 Task: Search one way flight ticket for 4 adults, 2 children, 2 infants in seat and 1 infant on lap in premium economy from Butte: Bert Mooney Airport to Springfield: Abraham Lincoln Capital Airport on 5-2-2023. Choice of flights is Southwest. Number of bags: 2 checked bags. Price is upto 94000. Outbound departure time preference is 20:30.
Action: Mouse moved to (284, 252)
Screenshot: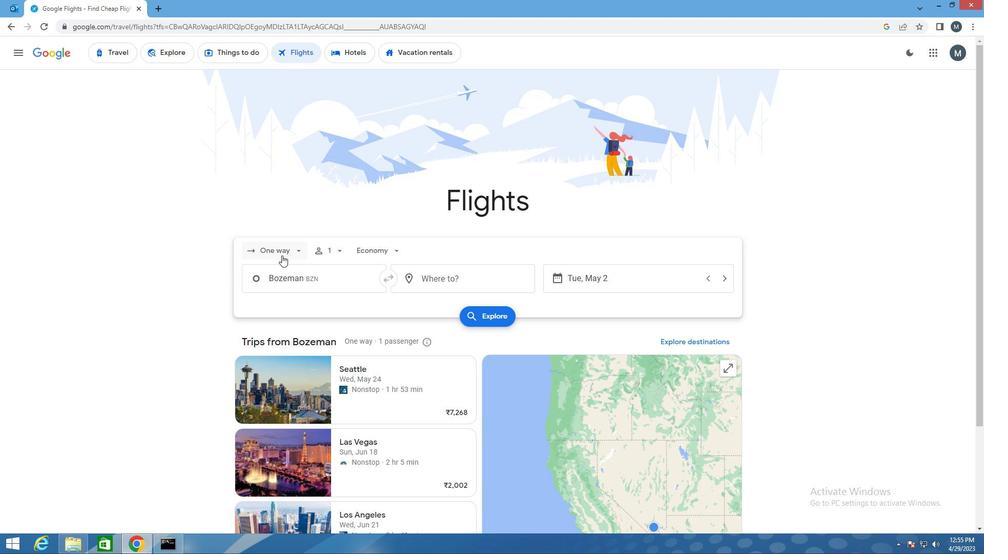 
Action: Mouse pressed left at (284, 252)
Screenshot: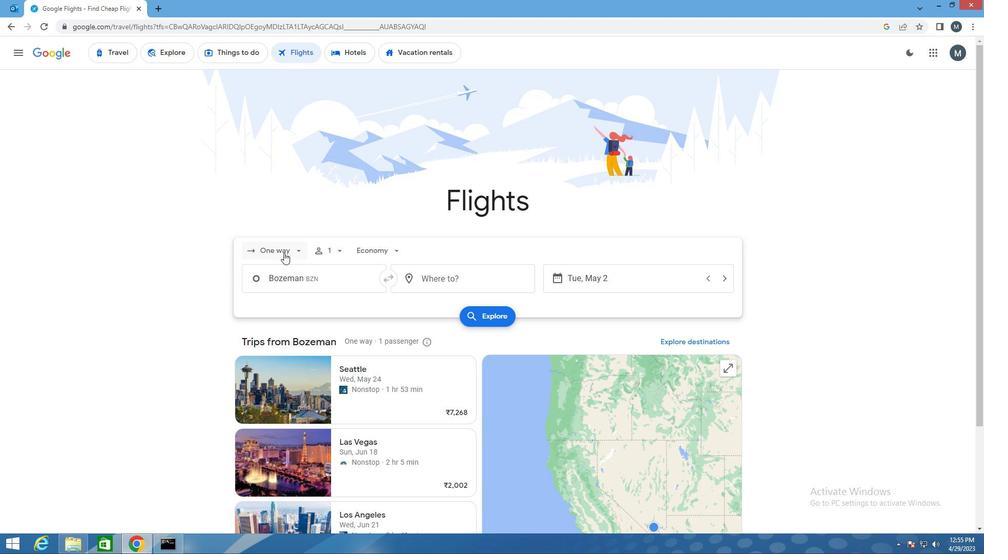 
Action: Mouse moved to (297, 301)
Screenshot: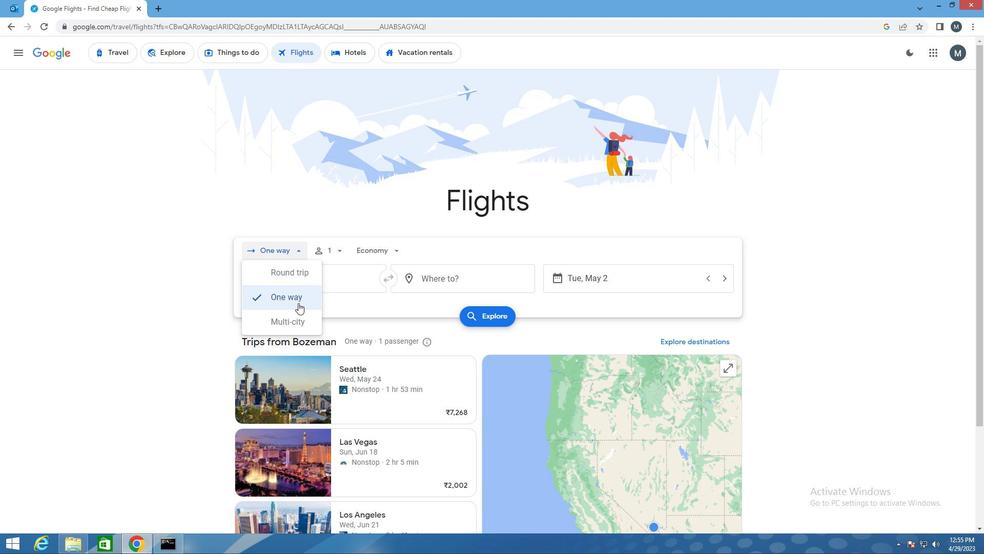
Action: Mouse pressed left at (297, 301)
Screenshot: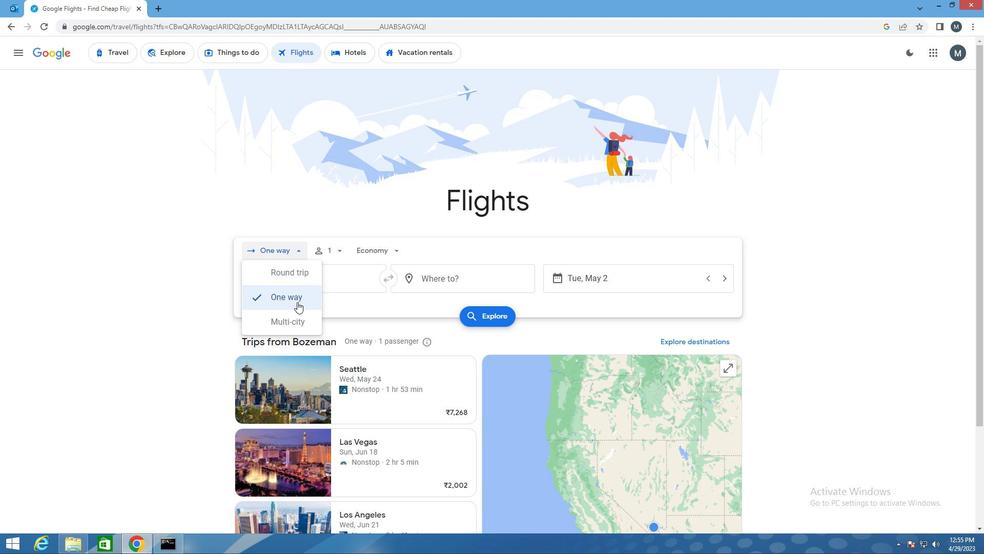 
Action: Mouse moved to (338, 255)
Screenshot: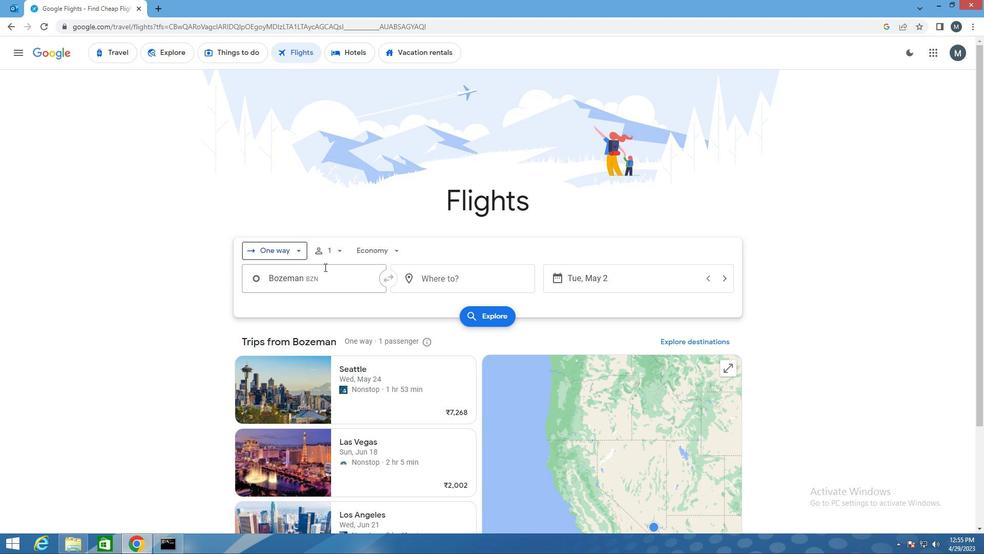 
Action: Mouse pressed left at (338, 255)
Screenshot: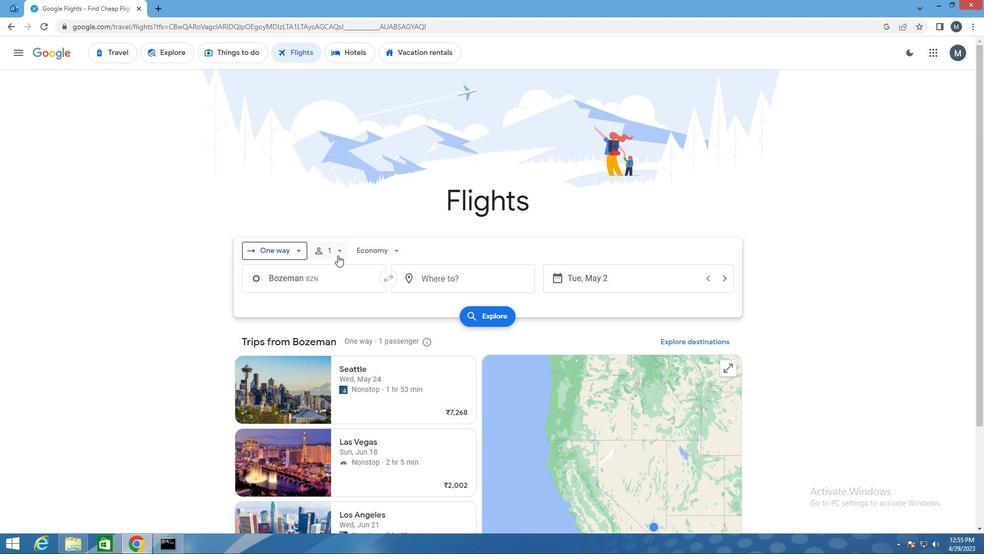 
Action: Mouse moved to (420, 278)
Screenshot: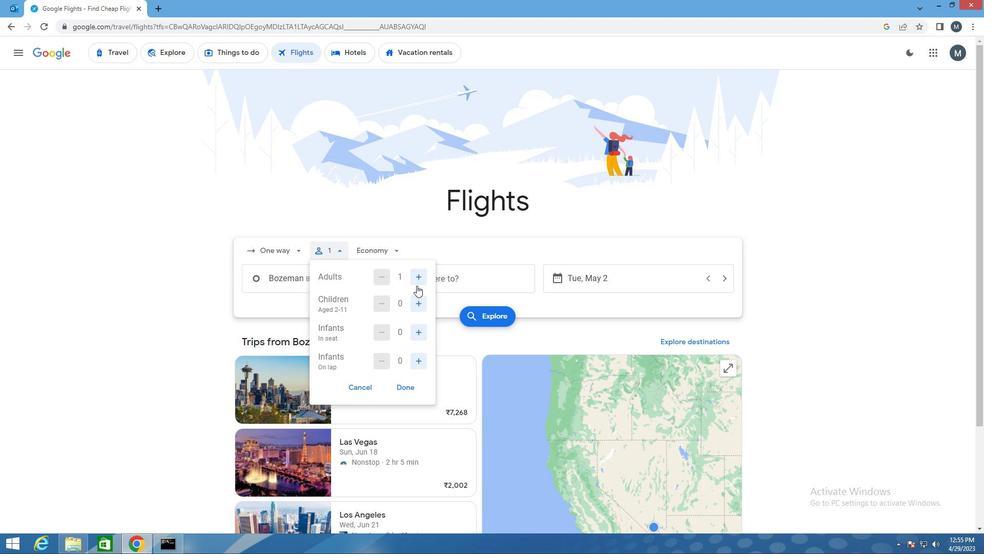 
Action: Mouse pressed left at (420, 278)
Screenshot: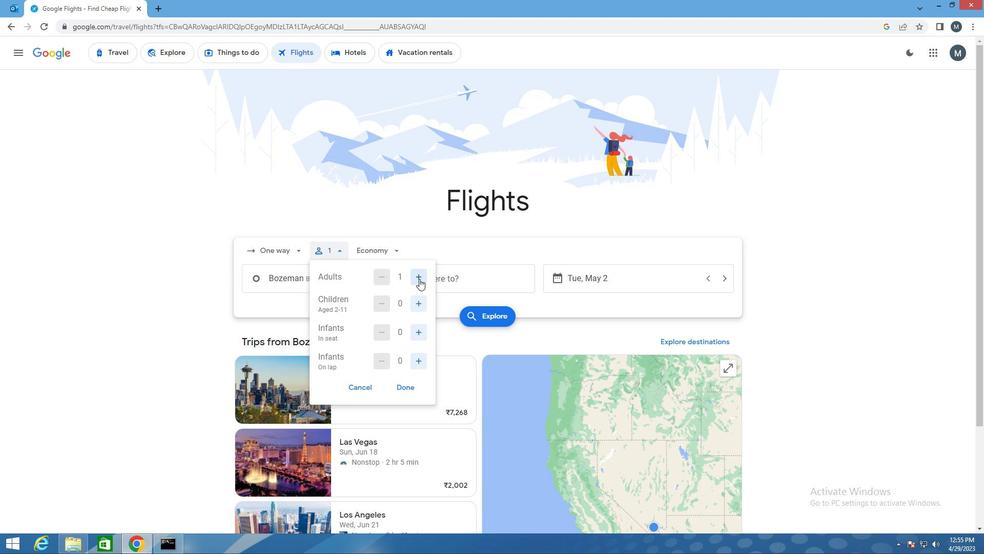 
Action: Mouse pressed left at (420, 278)
Screenshot: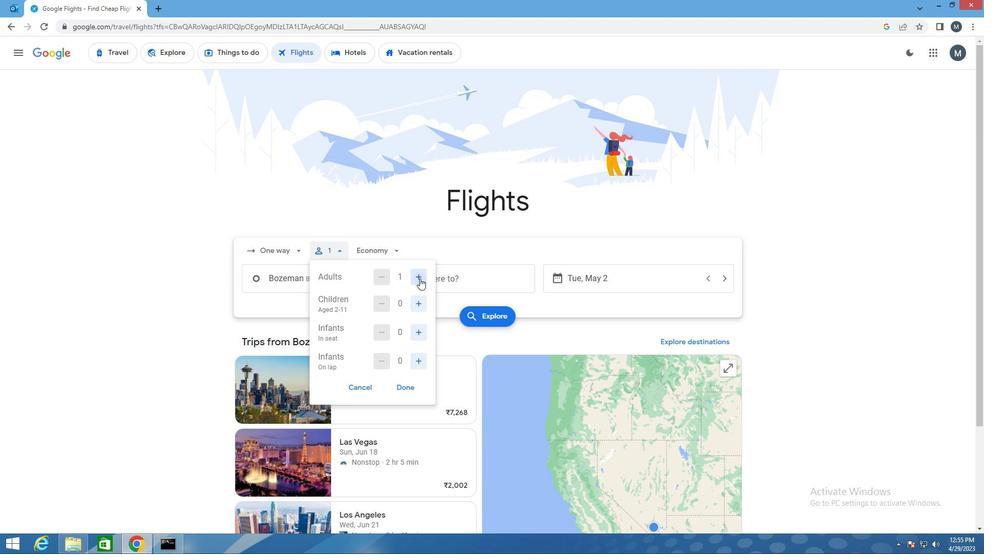 
Action: Mouse pressed left at (420, 278)
Screenshot: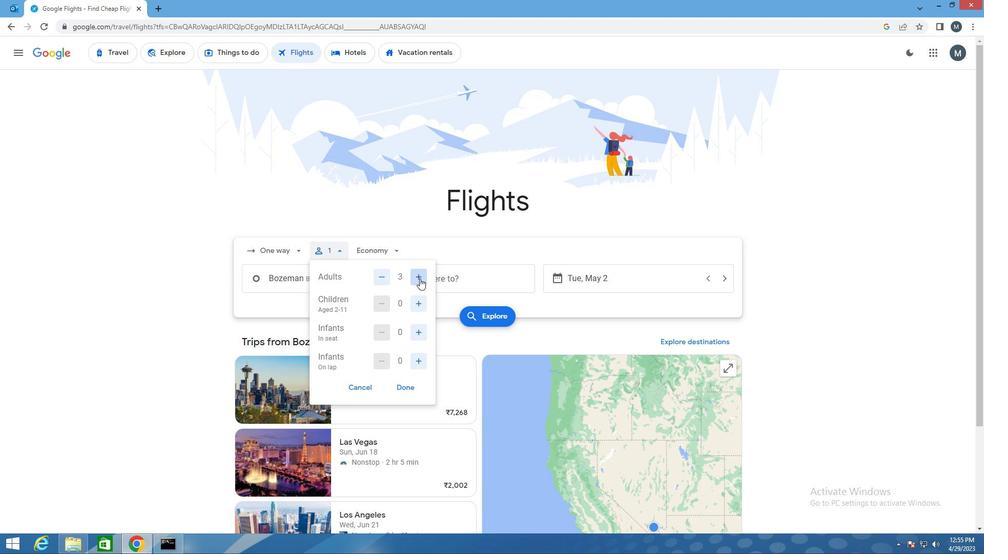 
Action: Mouse moved to (418, 303)
Screenshot: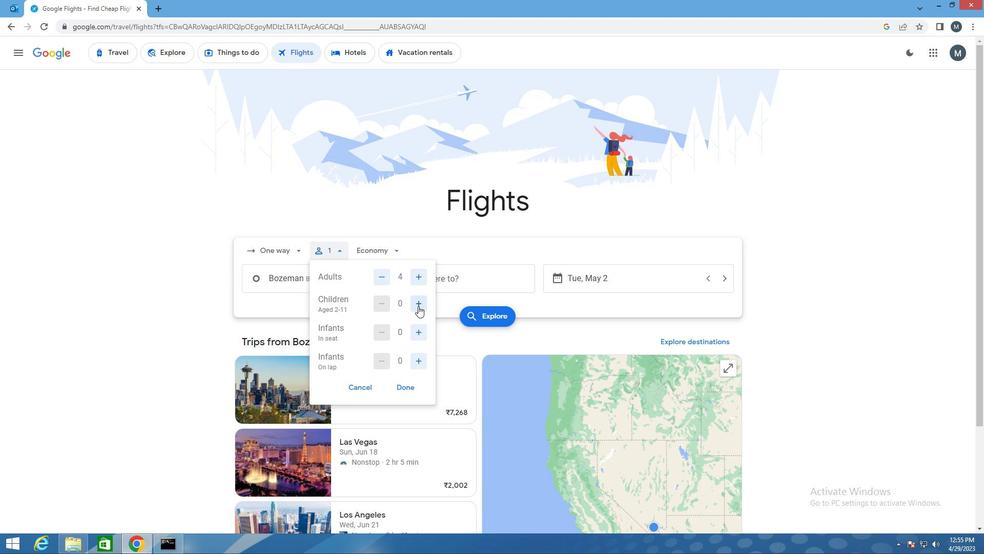 
Action: Mouse pressed left at (418, 303)
Screenshot: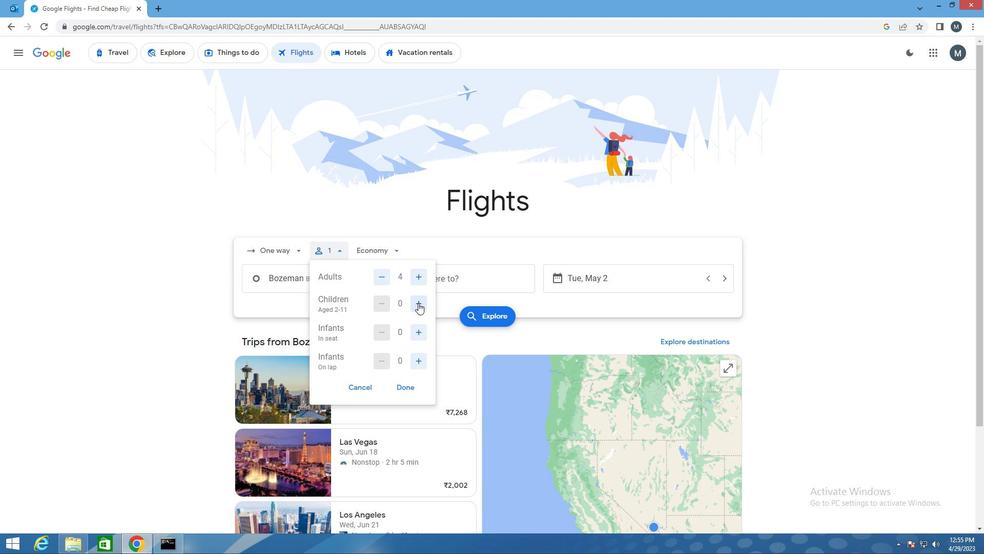 
Action: Mouse pressed left at (418, 303)
Screenshot: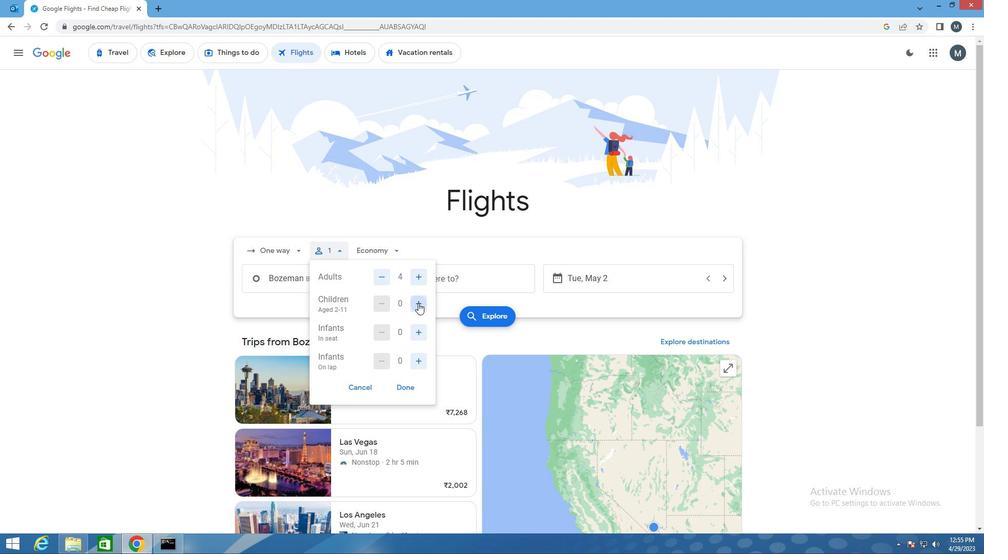 
Action: Mouse moved to (417, 332)
Screenshot: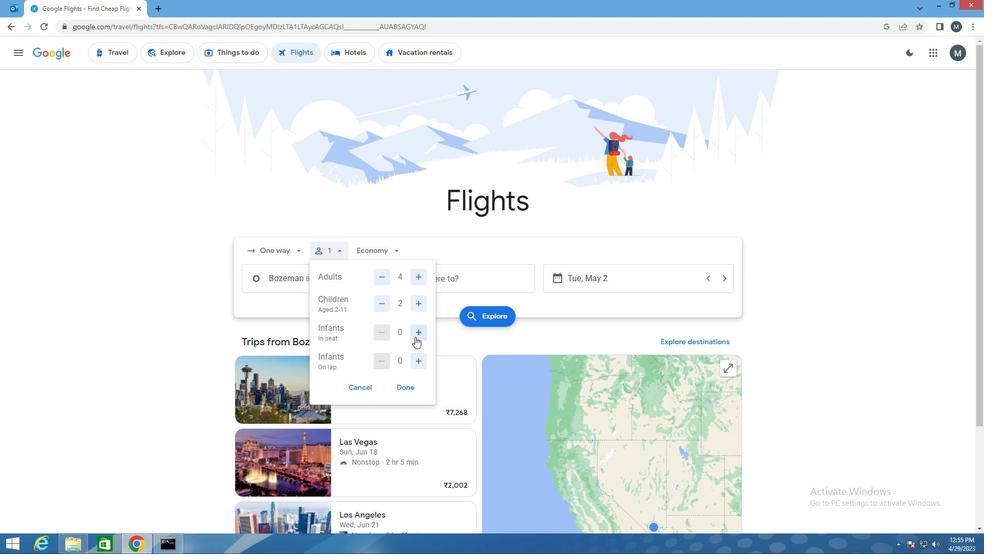 
Action: Mouse pressed left at (417, 332)
Screenshot: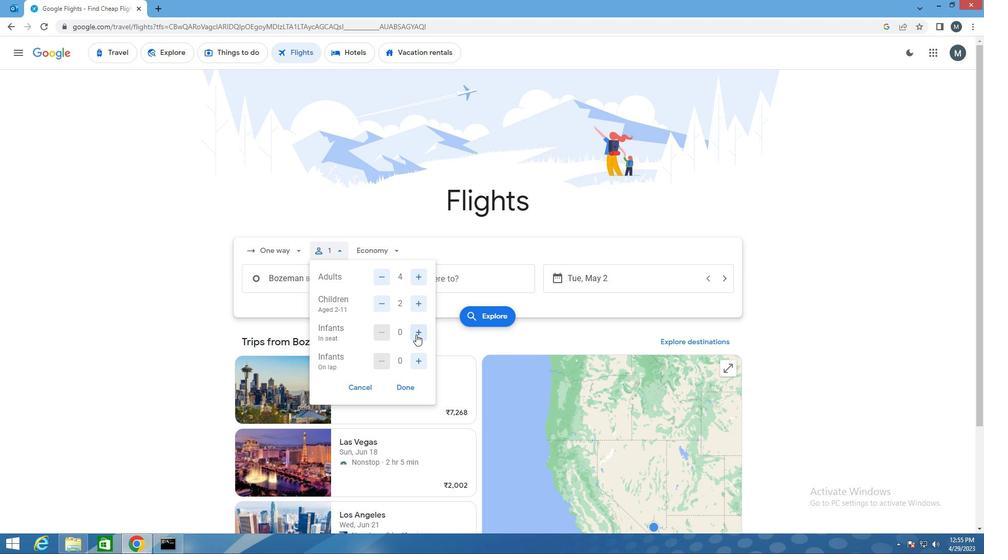 
Action: Mouse moved to (418, 359)
Screenshot: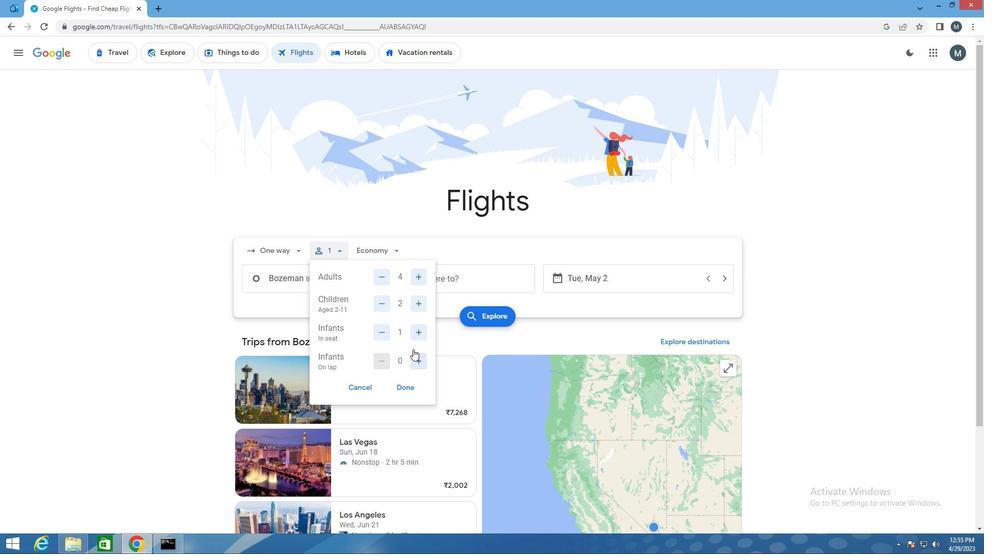 
Action: Mouse pressed left at (418, 359)
Screenshot: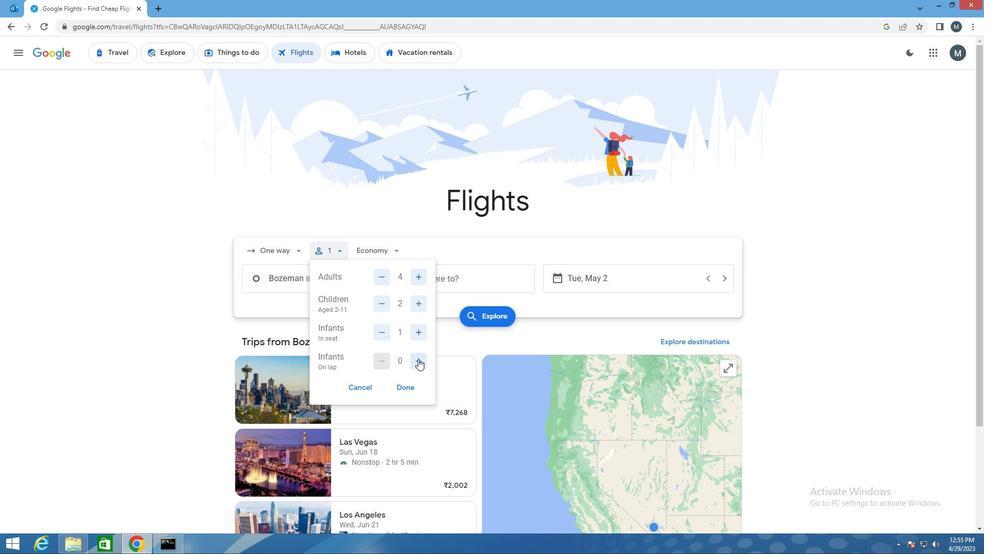 
Action: Mouse moved to (407, 380)
Screenshot: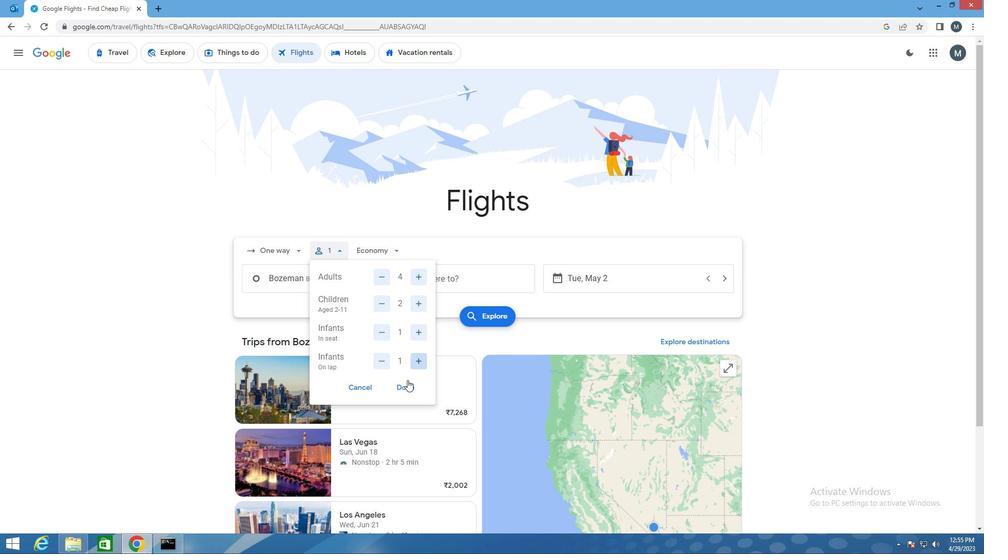 
Action: Mouse pressed left at (407, 380)
Screenshot: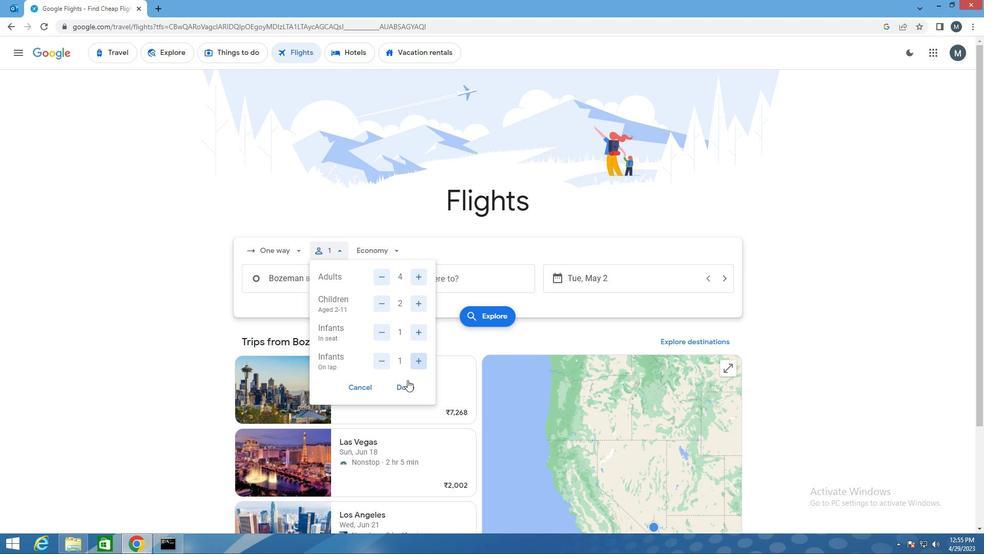 
Action: Mouse moved to (342, 279)
Screenshot: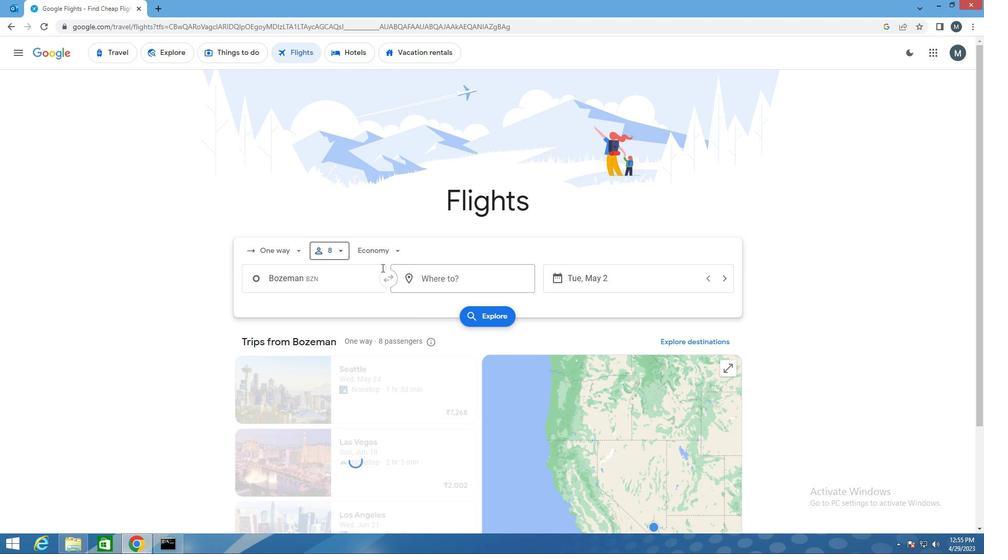 
Action: Mouse pressed left at (342, 279)
Screenshot: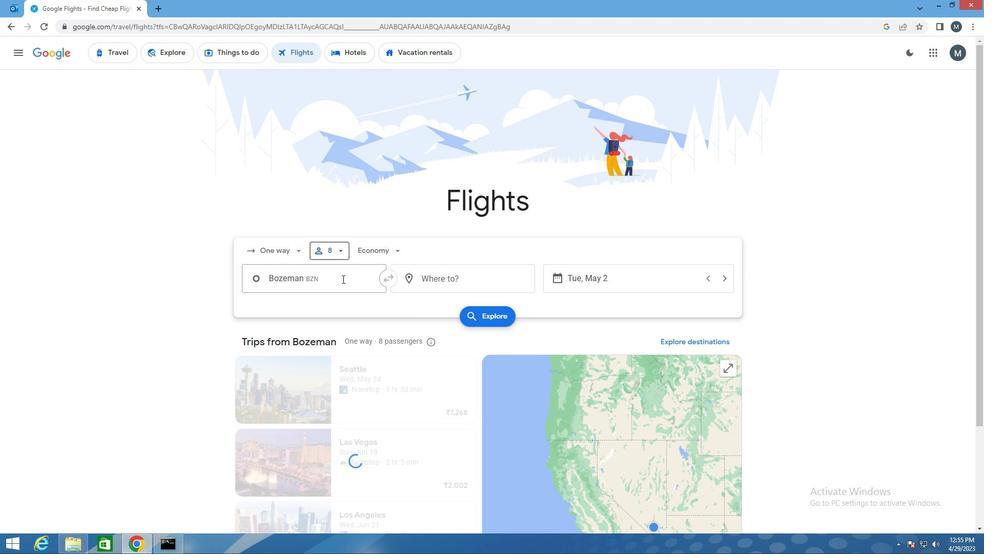 
Action: Mouse moved to (380, 251)
Screenshot: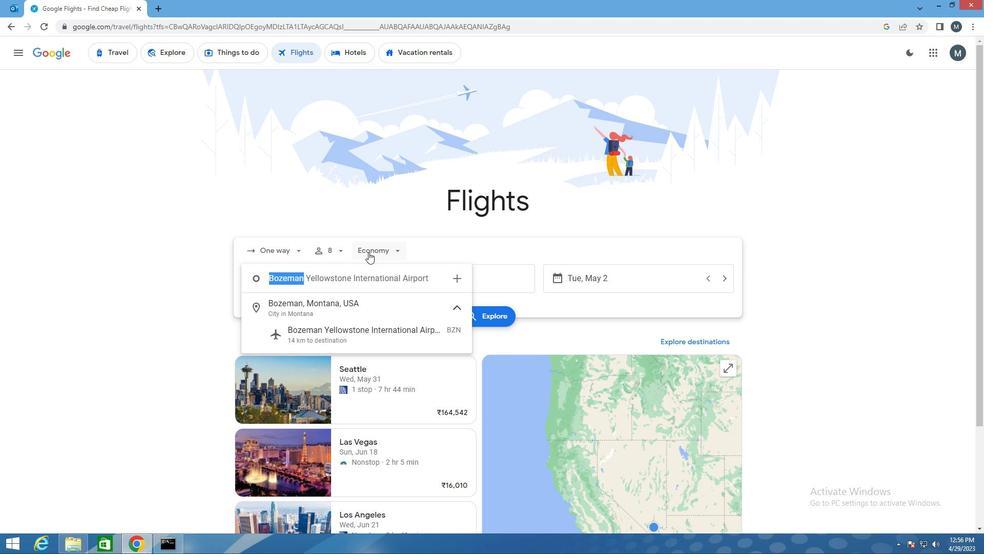 
Action: Mouse pressed left at (380, 251)
Screenshot: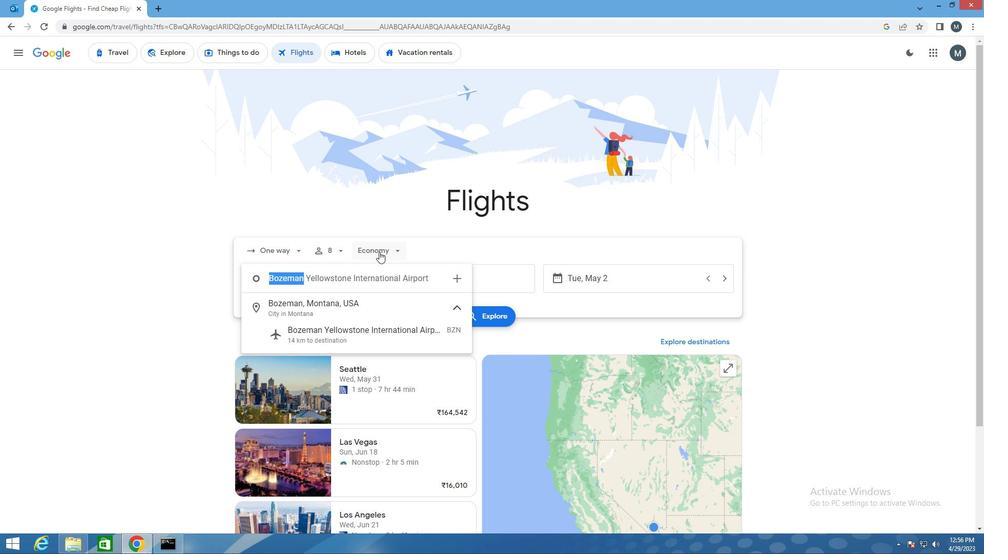
Action: Mouse moved to (394, 295)
Screenshot: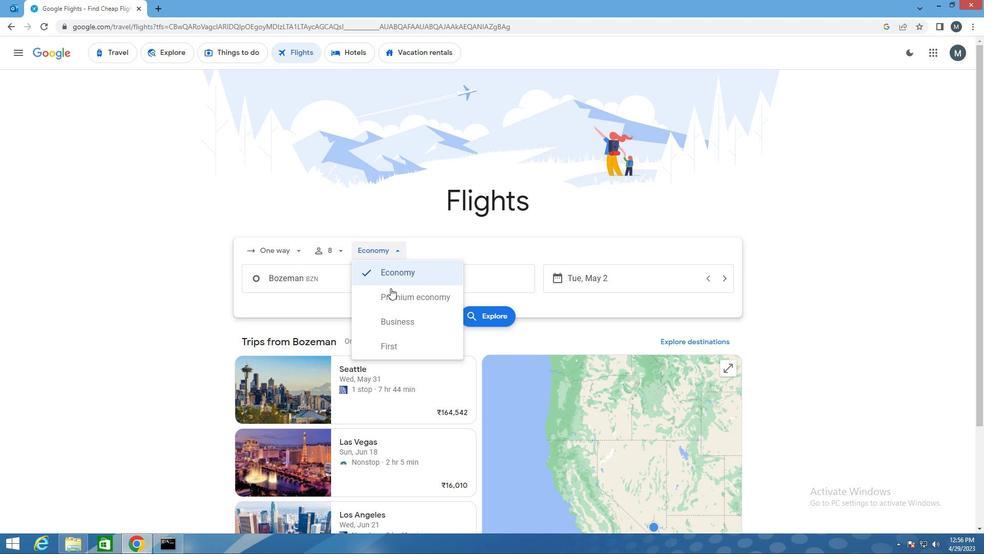 
Action: Mouse pressed left at (394, 295)
Screenshot: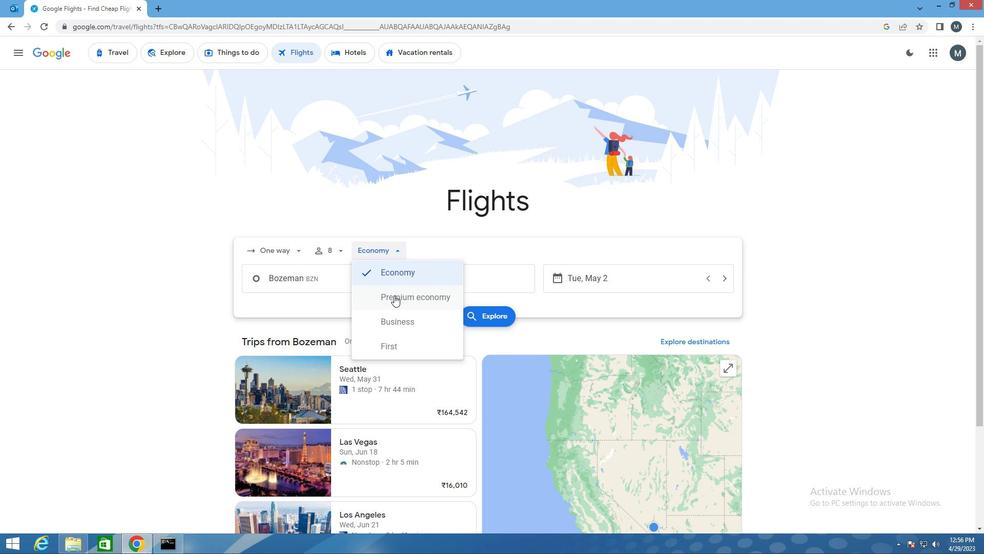 
Action: Mouse moved to (329, 278)
Screenshot: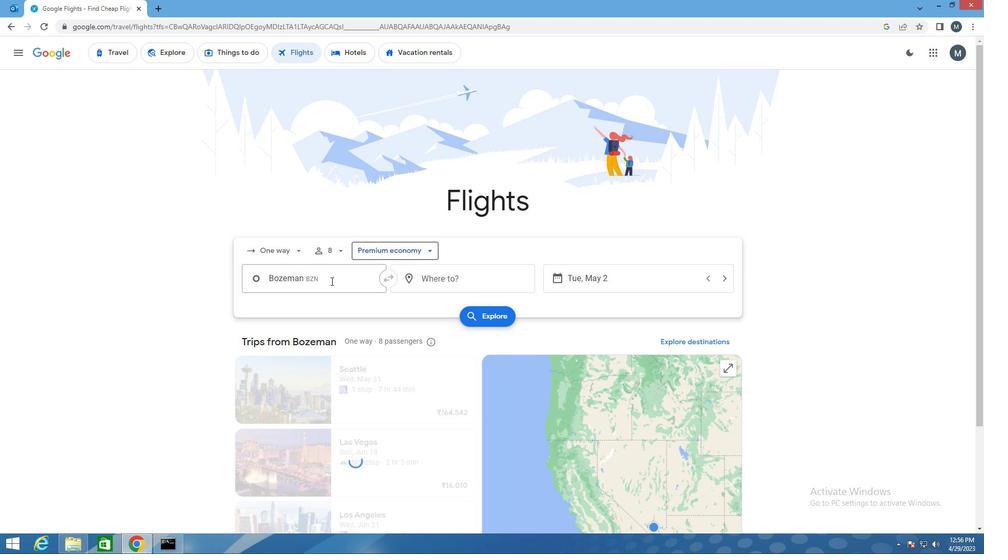 
Action: Mouse pressed left at (329, 278)
Screenshot: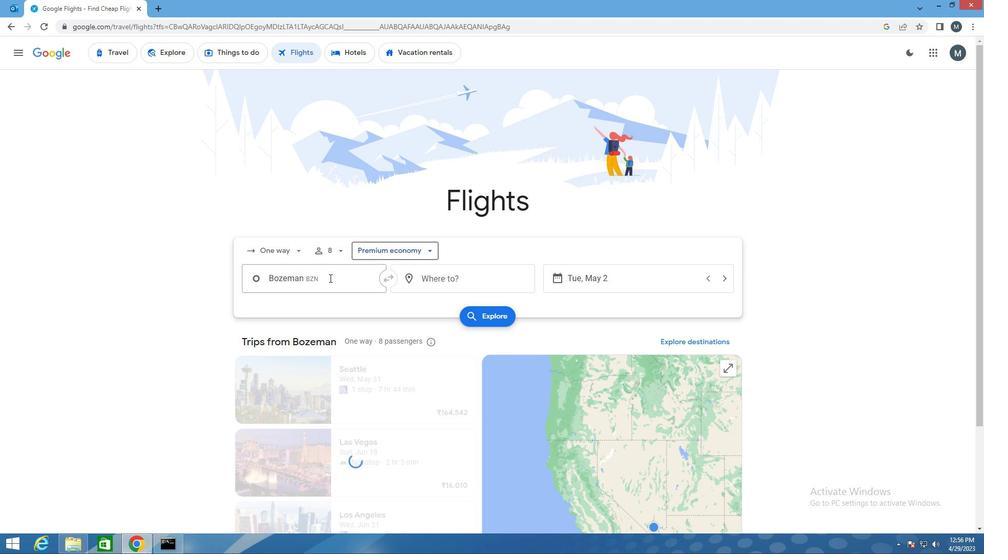 
Action: Key pressed <Key.shift><Key.shift><Key.shift><Key.shift><Key.shift><Key.shift><Key.shift><Key.shift>BERT<Key.space><Key.shift>MOONEY
Screenshot: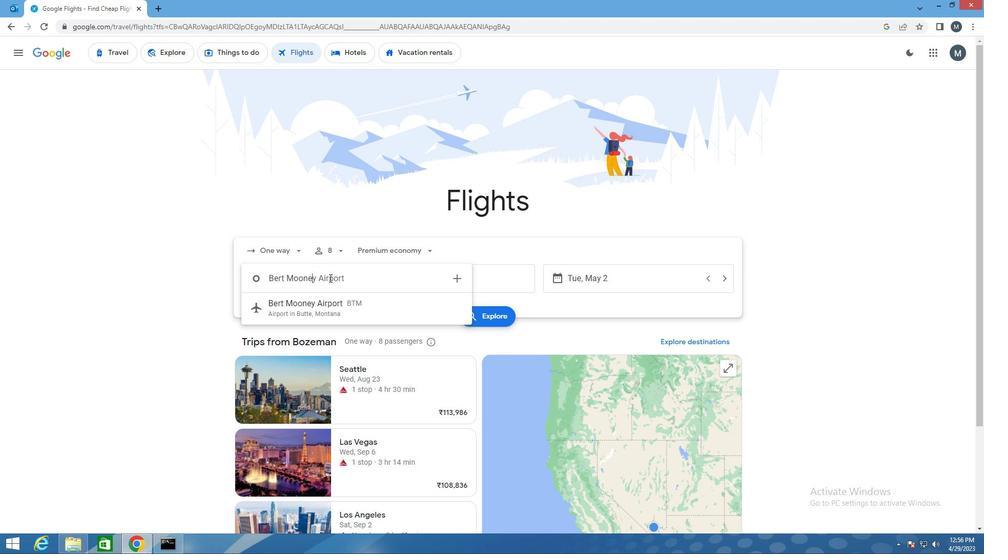 
Action: Mouse moved to (341, 313)
Screenshot: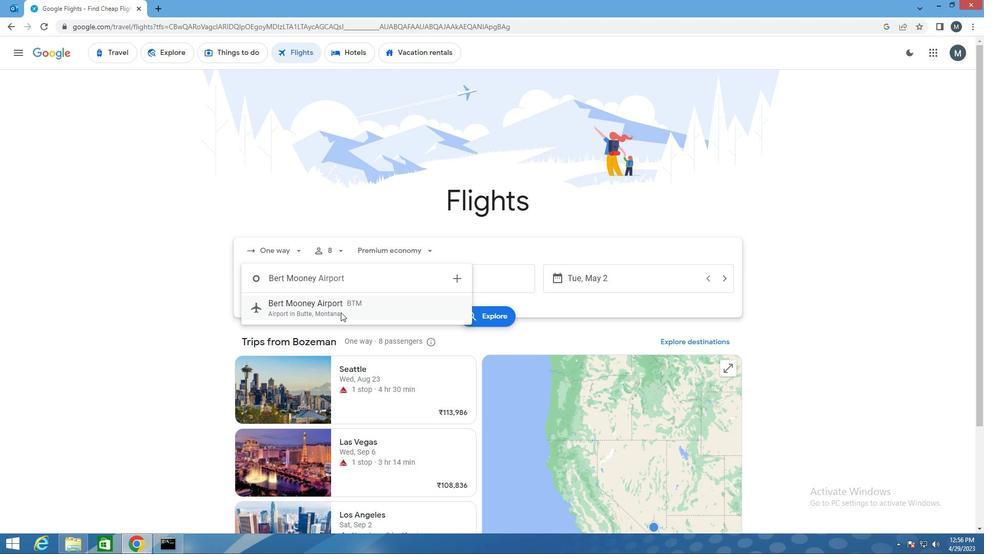 
Action: Mouse pressed left at (341, 313)
Screenshot: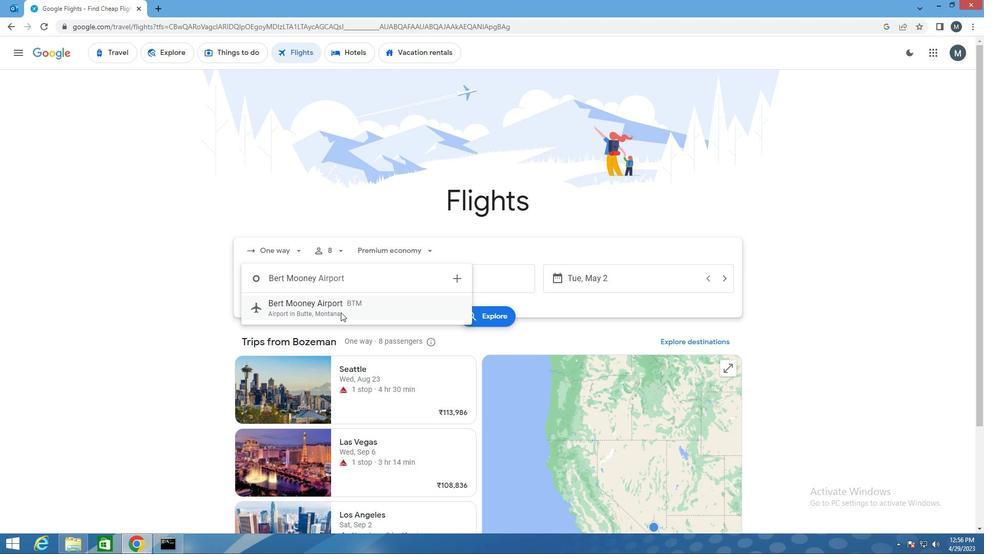 
Action: Mouse moved to (454, 281)
Screenshot: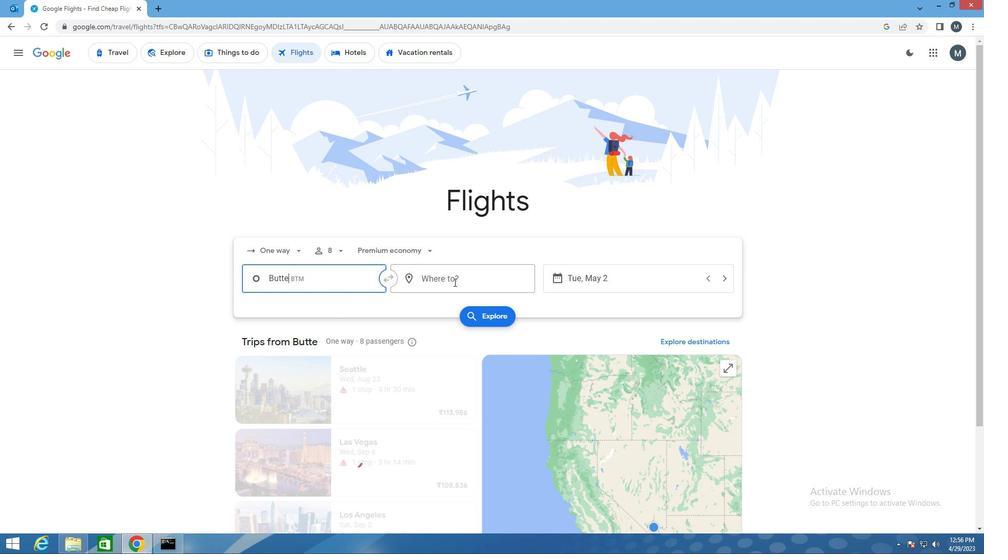 
Action: Mouse pressed left at (454, 281)
Screenshot: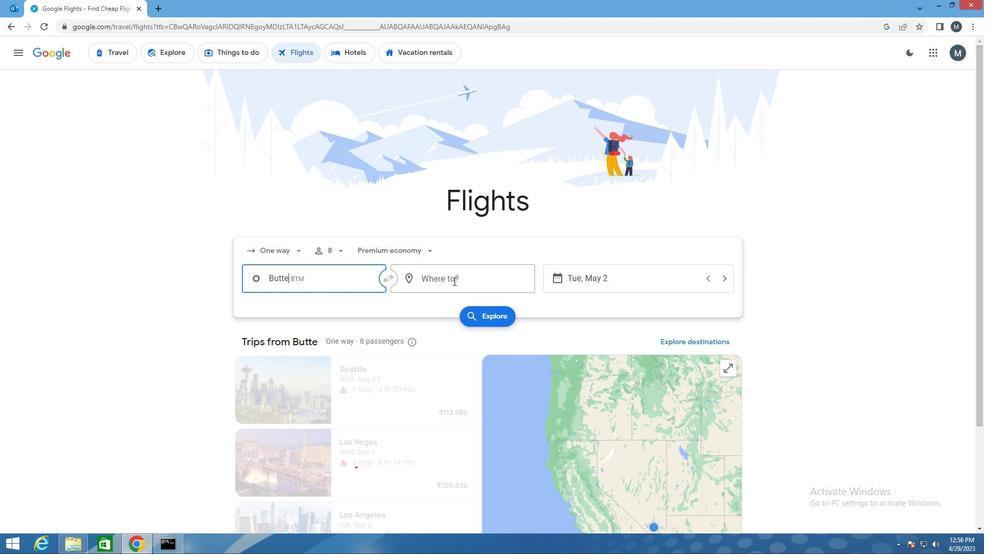 
Action: Mouse moved to (454, 281)
Screenshot: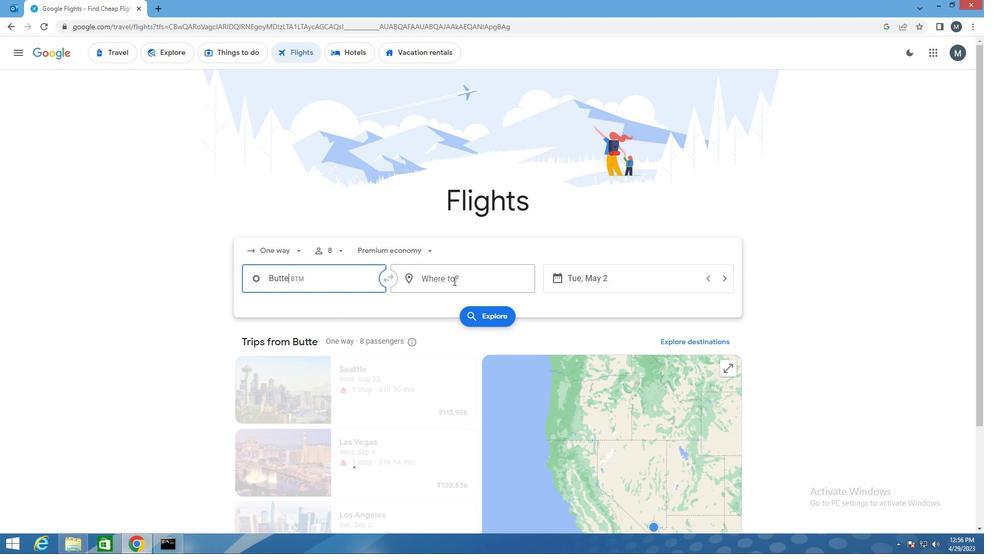 
Action: Key pressed SPI
Screenshot: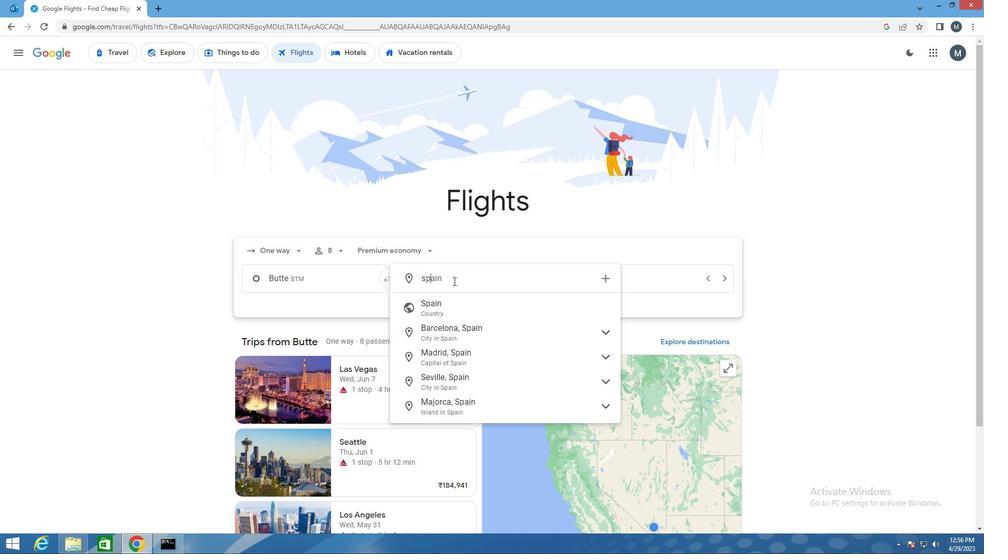 
Action: Mouse moved to (466, 304)
Screenshot: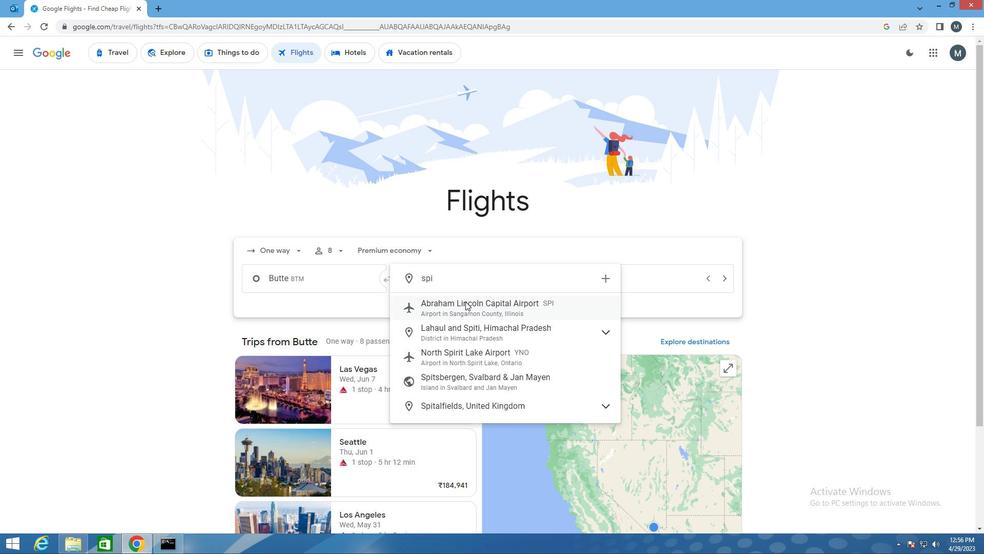 
Action: Mouse pressed left at (466, 304)
Screenshot: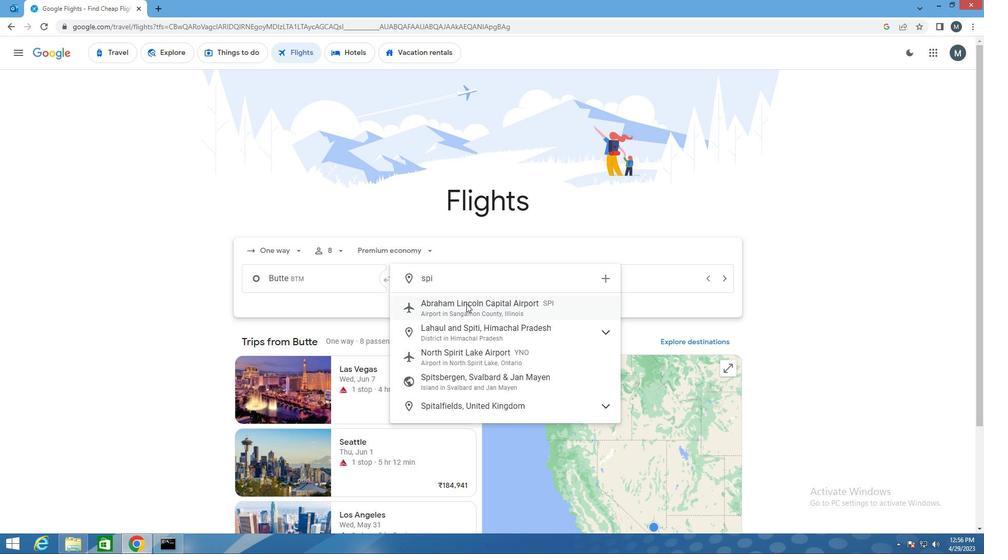 
Action: Mouse moved to (556, 278)
Screenshot: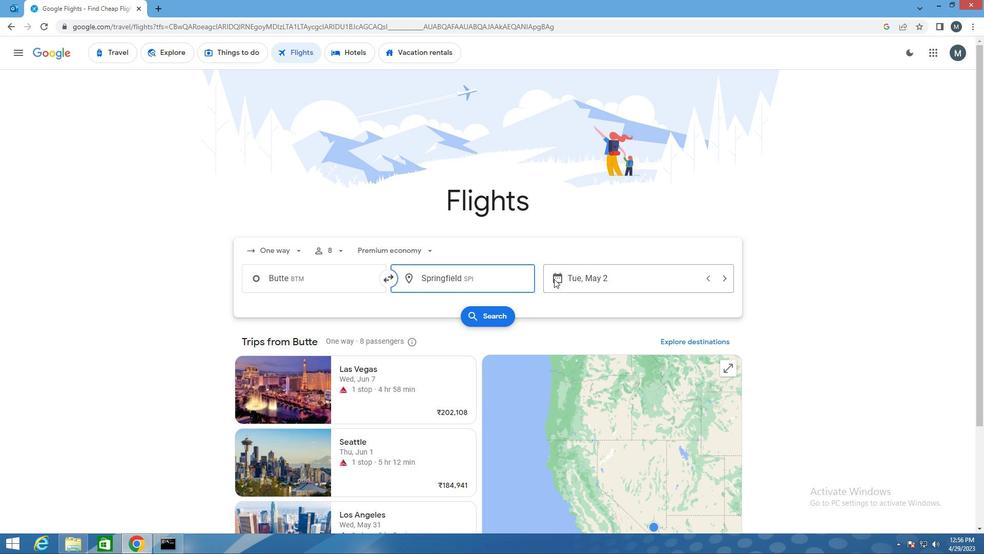 
Action: Mouse pressed left at (556, 278)
Screenshot: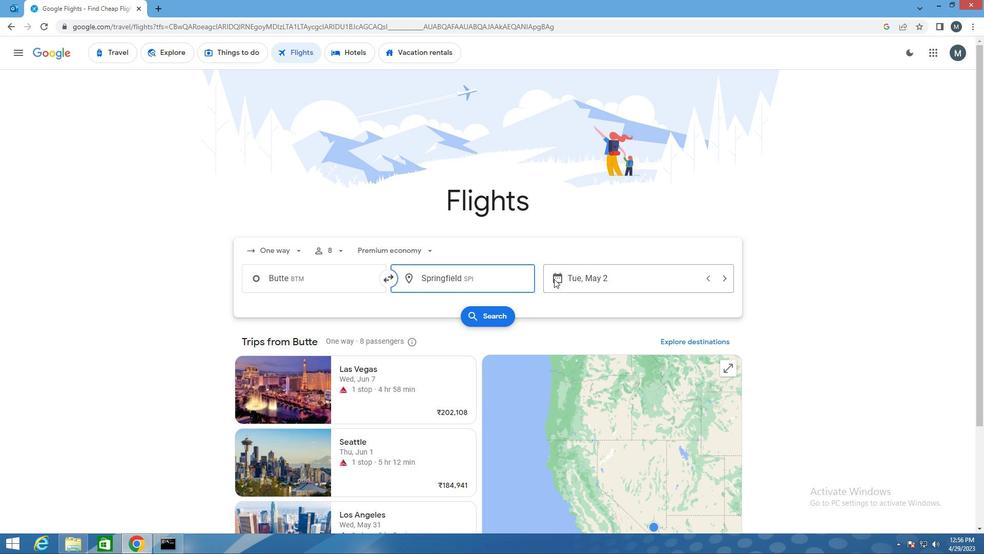 
Action: Mouse moved to (611, 350)
Screenshot: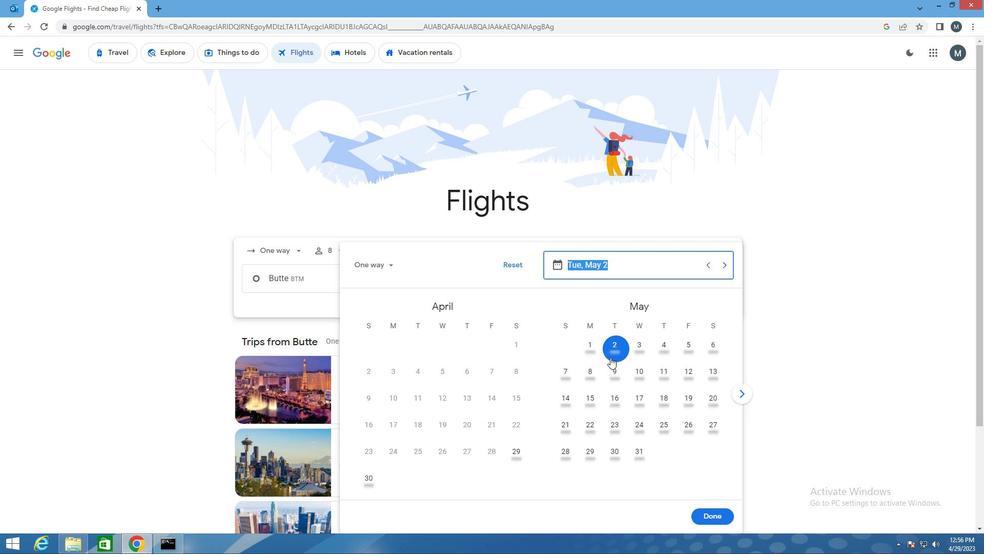 
Action: Mouse pressed left at (611, 350)
Screenshot: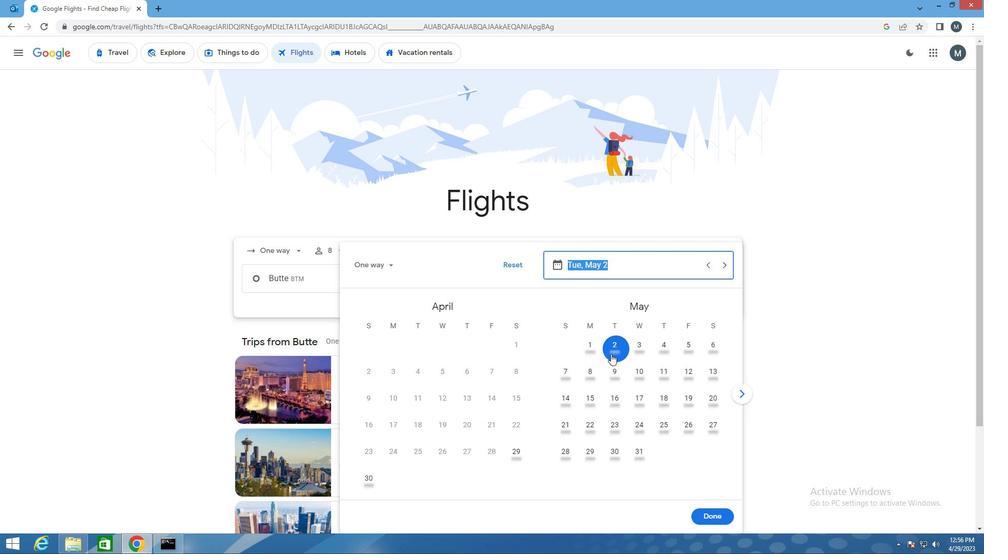 
Action: Mouse moved to (713, 515)
Screenshot: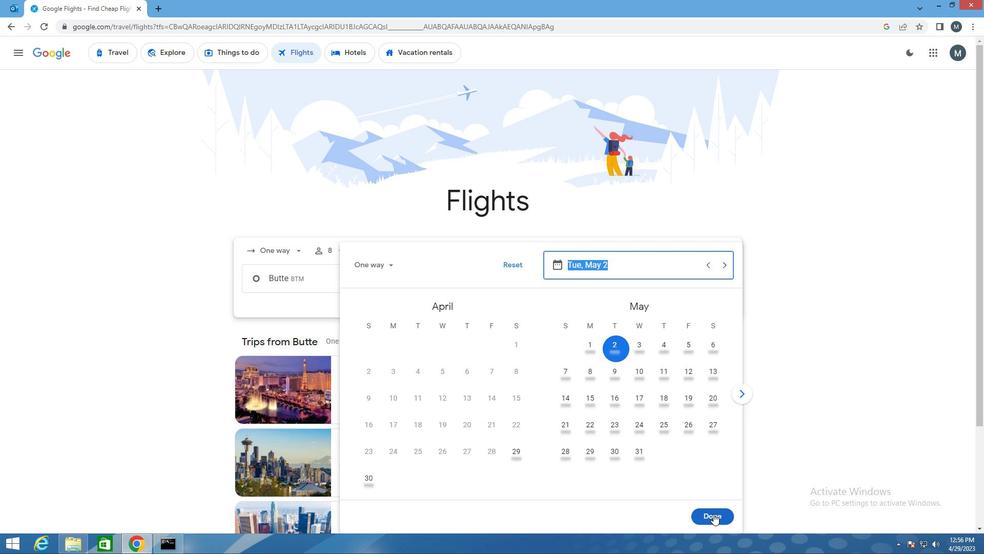 
Action: Mouse pressed left at (713, 515)
Screenshot: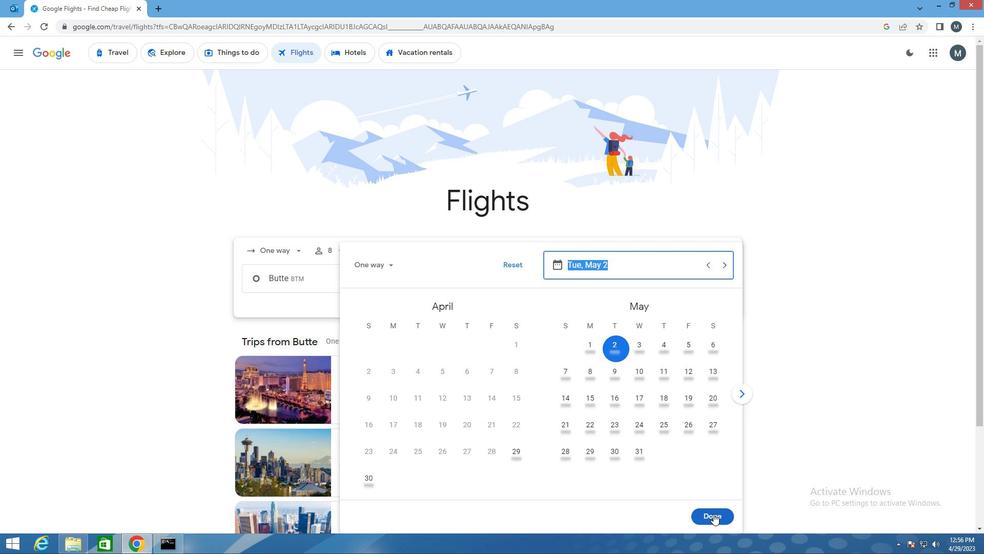 
Action: Mouse moved to (488, 312)
Screenshot: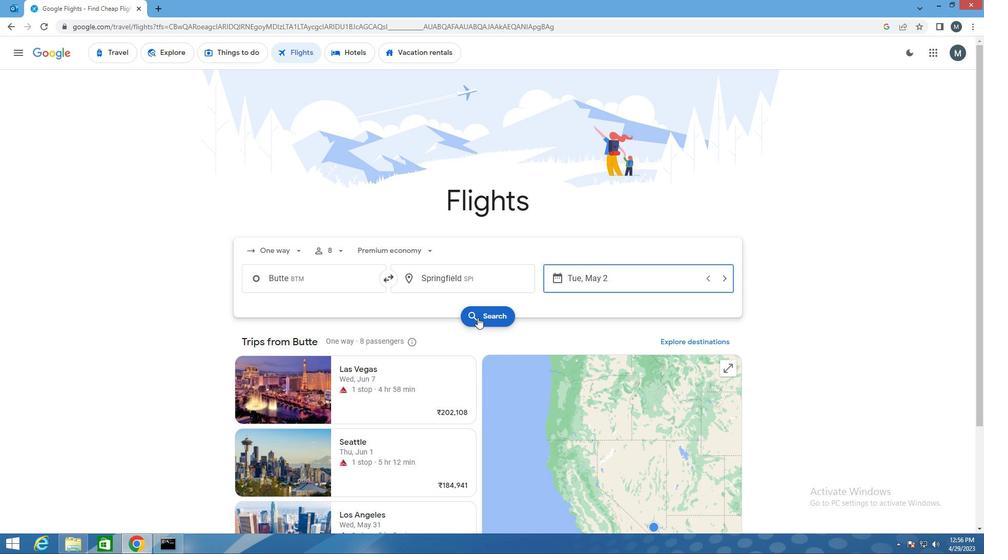 
Action: Mouse pressed left at (488, 312)
Screenshot: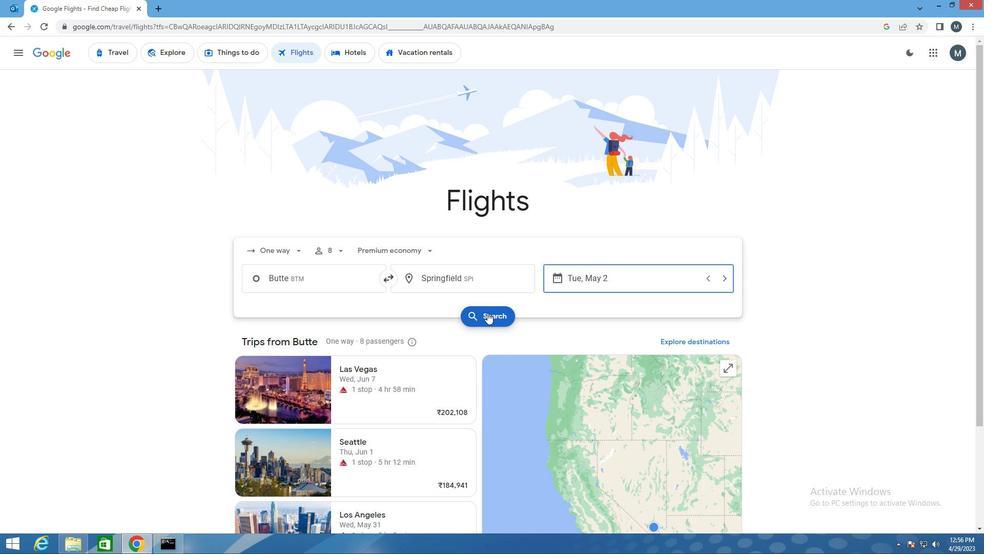 
Action: Mouse moved to (255, 148)
Screenshot: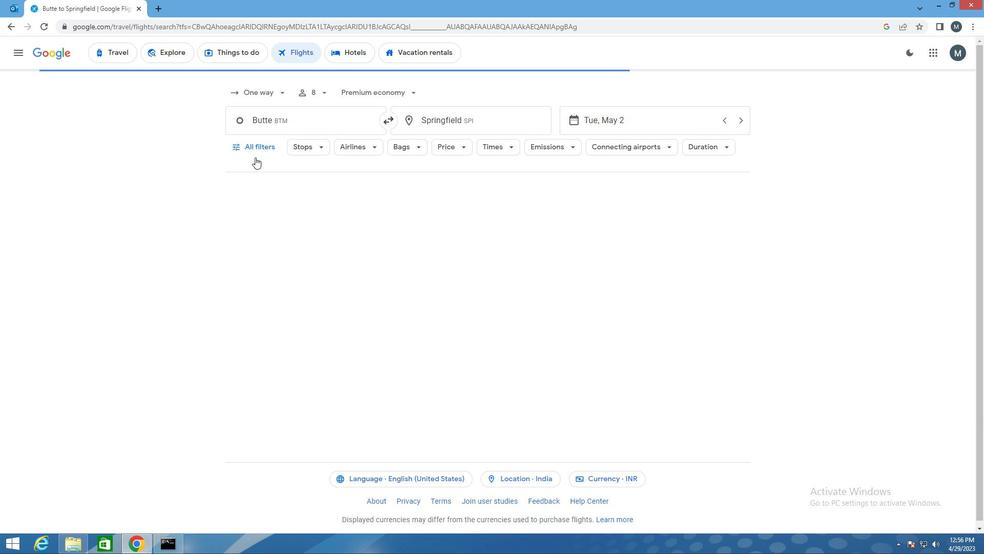 
Action: Mouse pressed left at (255, 148)
Screenshot: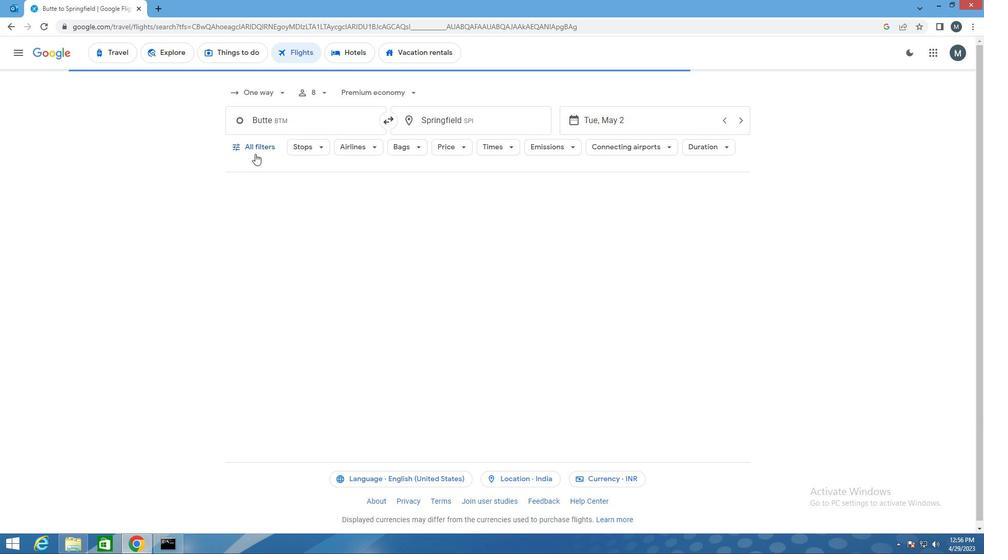 
Action: Mouse moved to (374, 369)
Screenshot: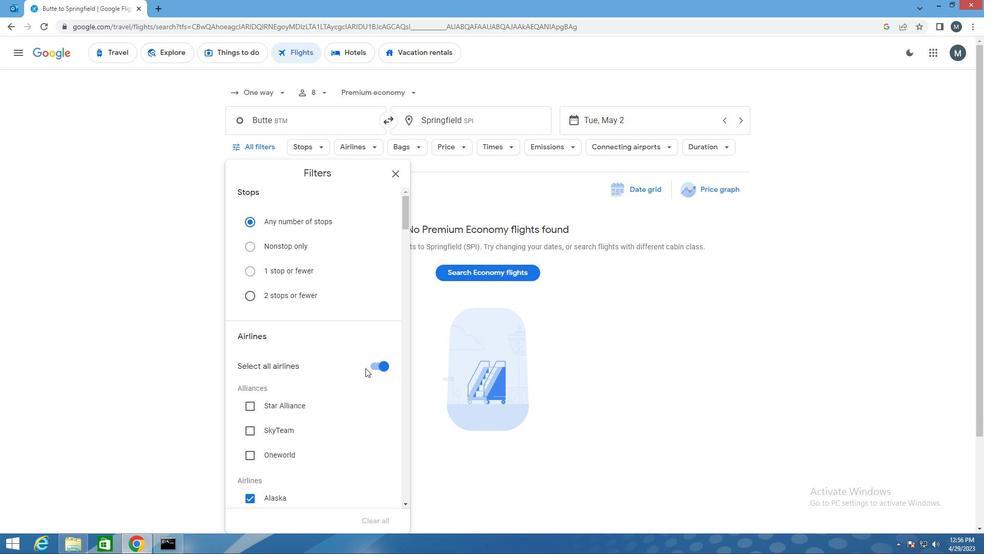 
Action: Mouse pressed left at (374, 369)
Screenshot: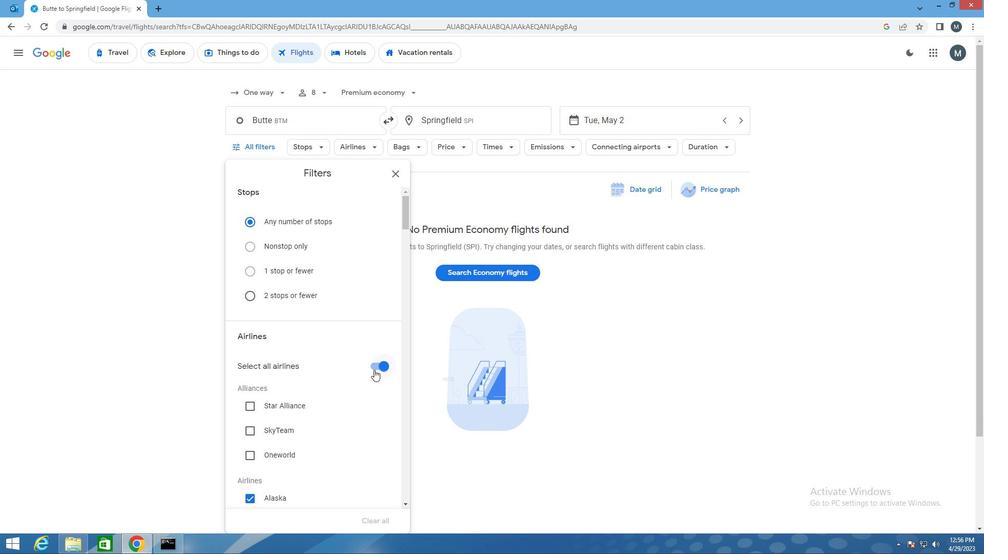 
Action: Mouse moved to (313, 310)
Screenshot: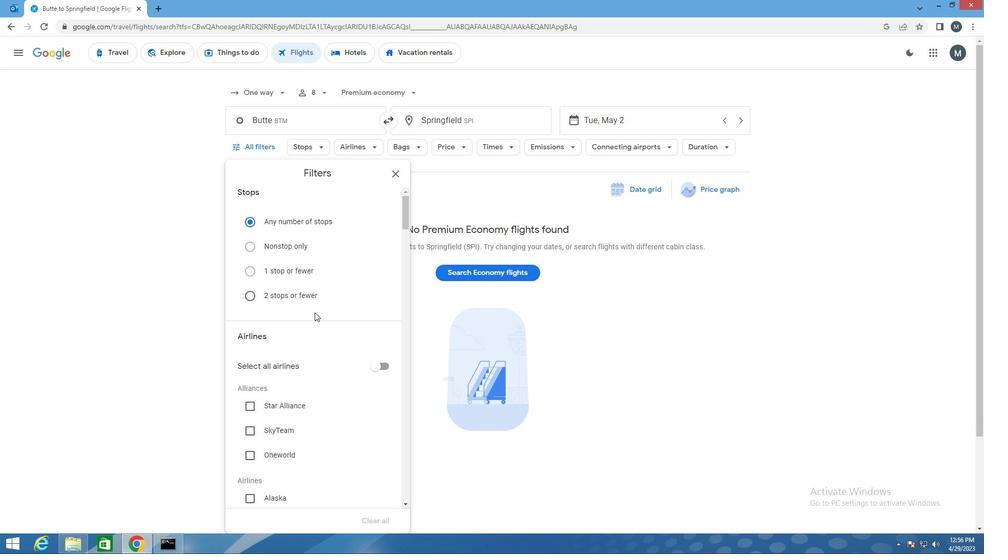 
Action: Mouse scrolled (313, 310) with delta (0, 0)
Screenshot: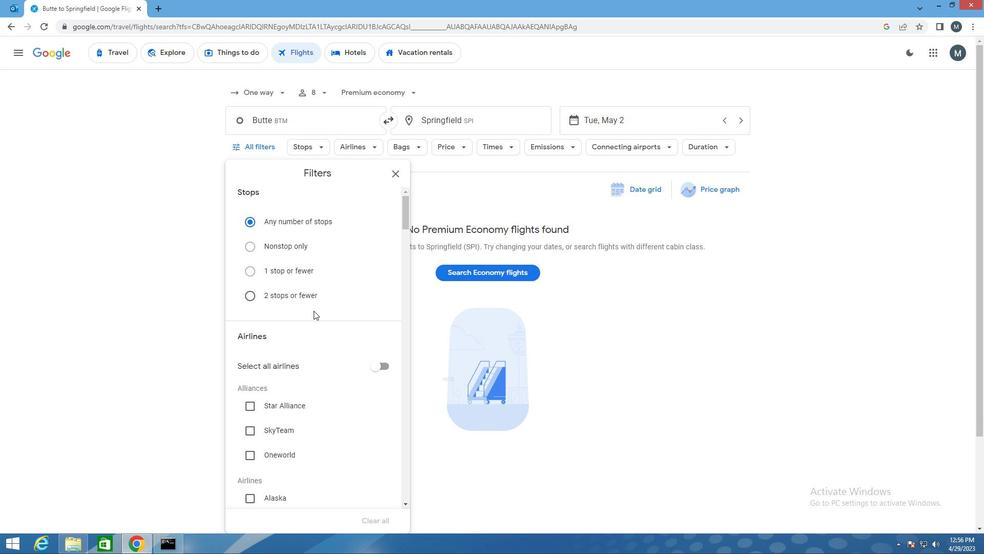 
Action: Mouse moved to (302, 318)
Screenshot: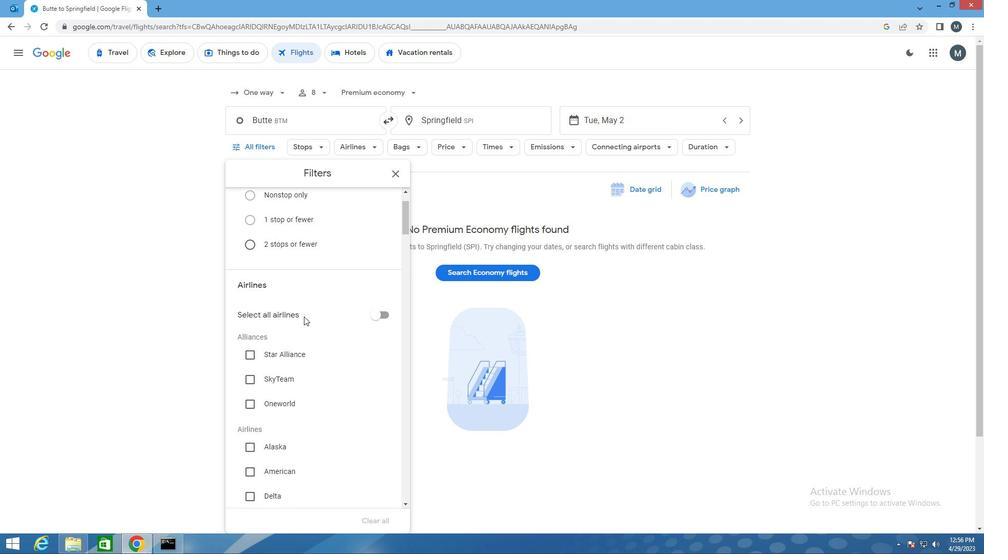 
Action: Mouse scrolled (302, 318) with delta (0, 0)
Screenshot: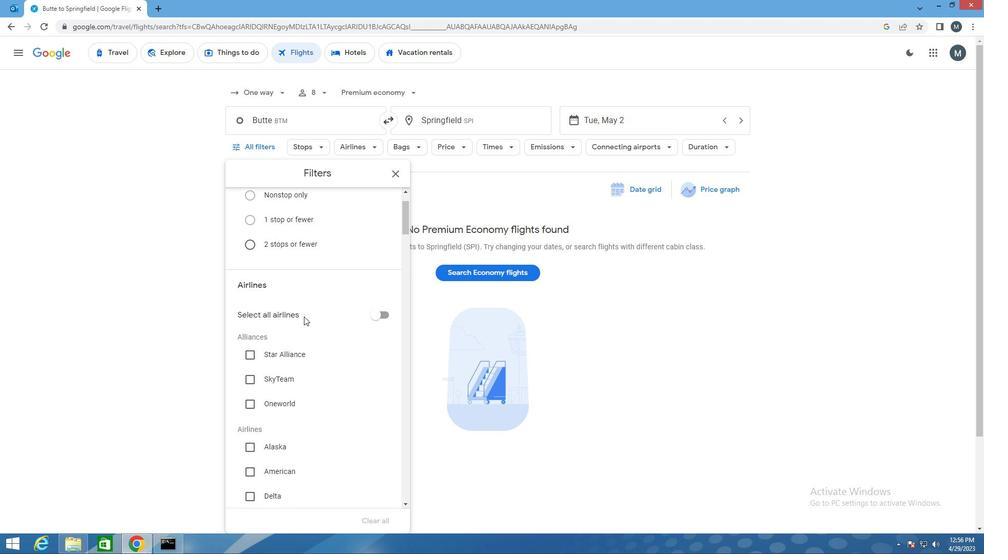 
Action: Mouse moved to (296, 329)
Screenshot: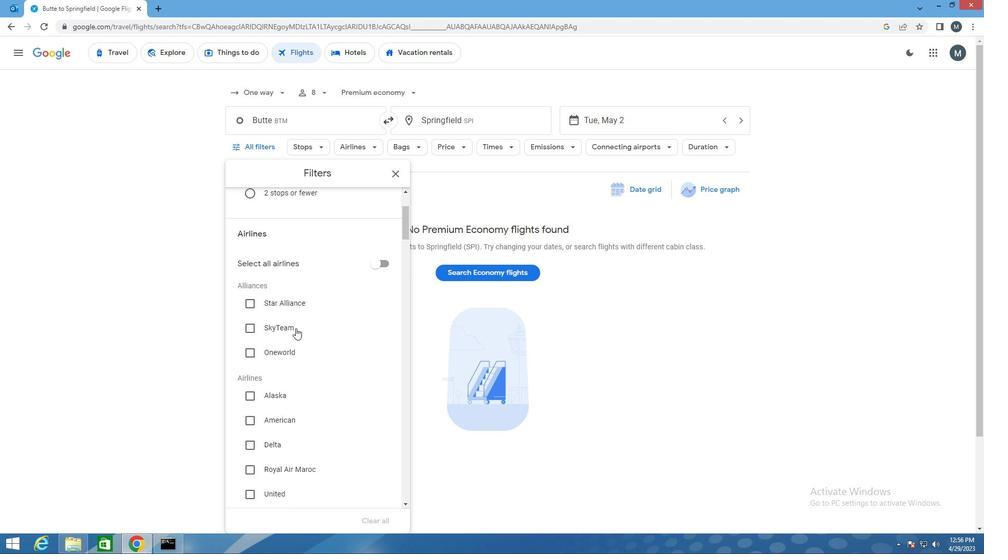 
Action: Mouse scrolled (296, 329) with delta (0, 0)
Screenshot: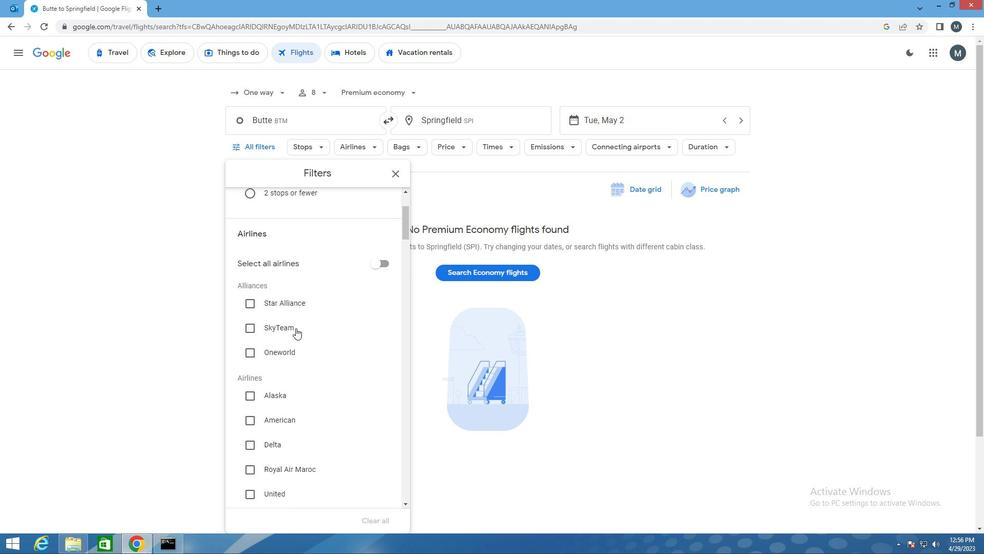 
Action: Mouse moved to (296, 330)
Screenshot: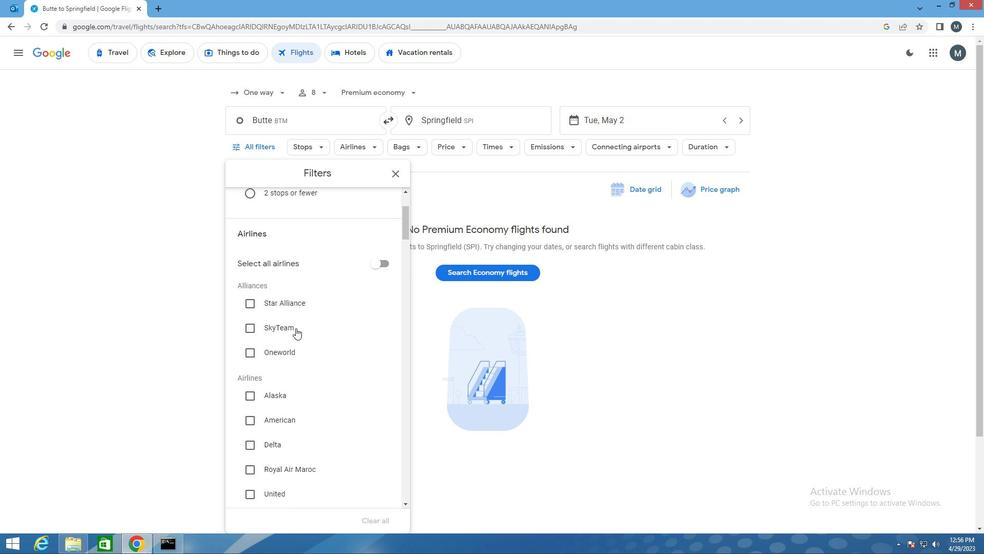 
Action: Mouse scrolled (296, 330) with delta (0, 0)
Screenshot: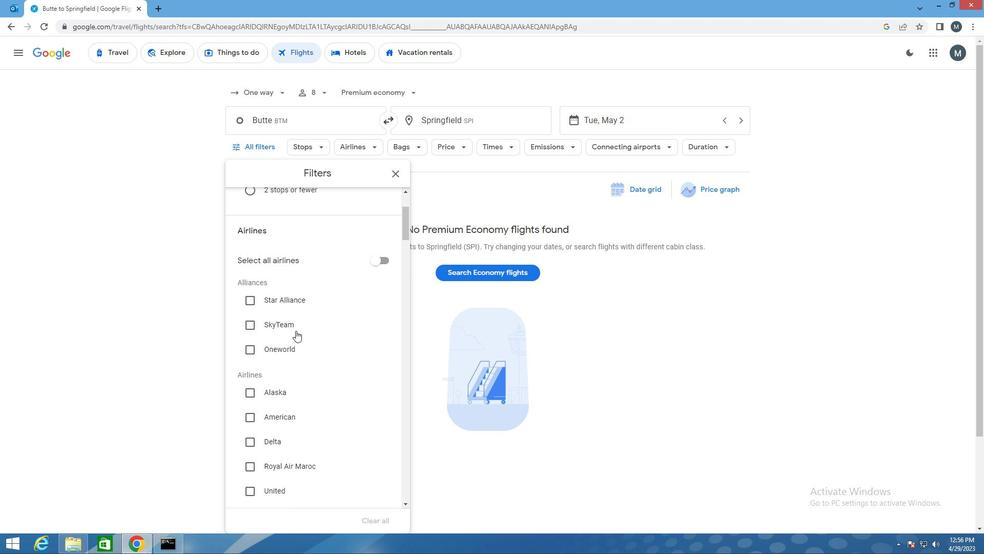 
Action: Mouse moved to (296, 331)
Screenshot: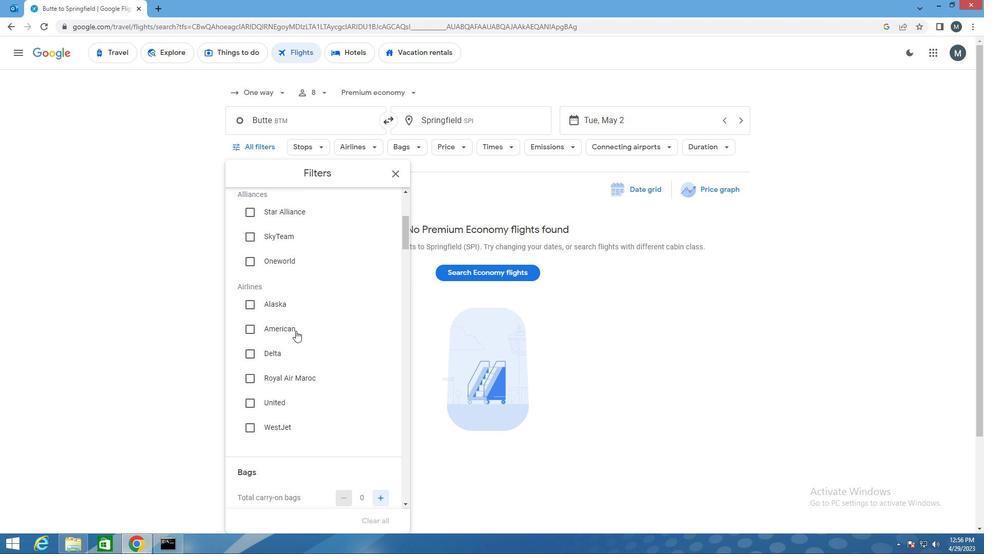 
Action: Mouse scrolled (296, 331) with delta (0, 0)
Screenshot: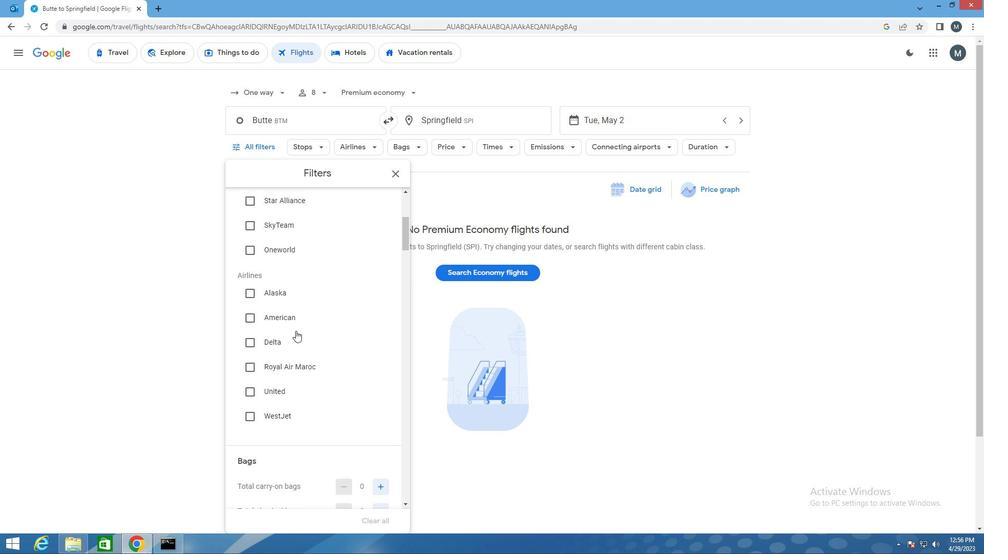 
Action: Mouse moved to (305, 327)
Screenshot: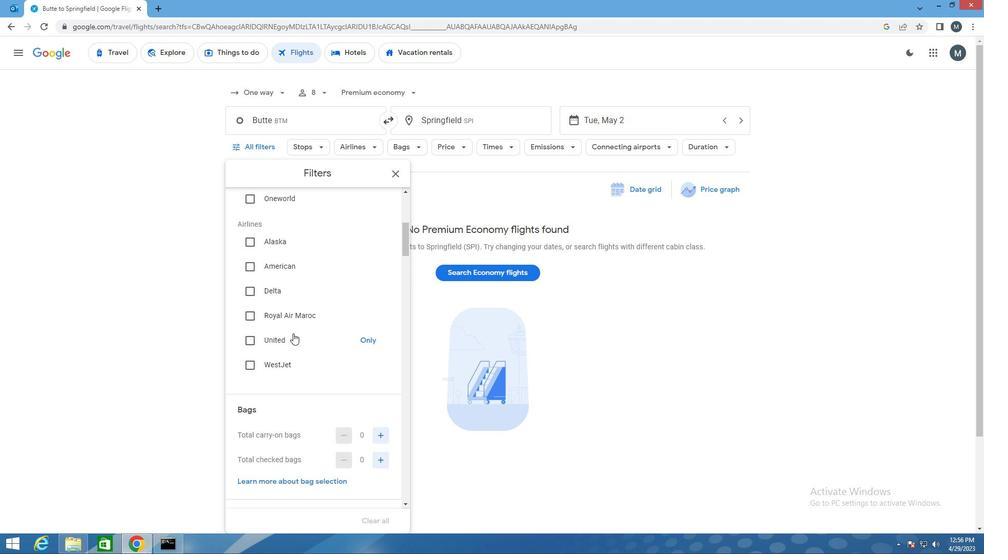 
Action: Mouse scrolled (305, 326) with delta (0, 0)
Screenshot: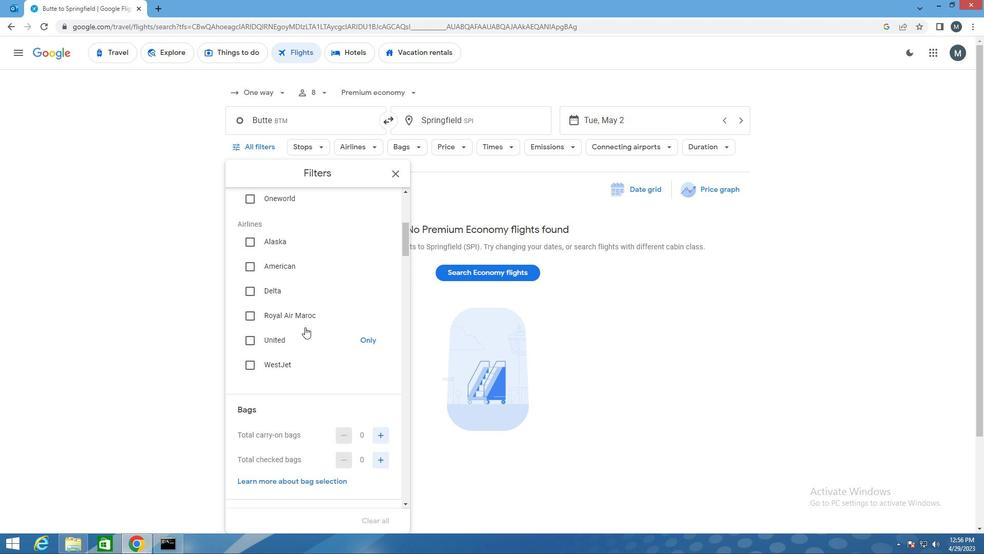 
Action: Mouse moved to (319, 347)
Screenshot: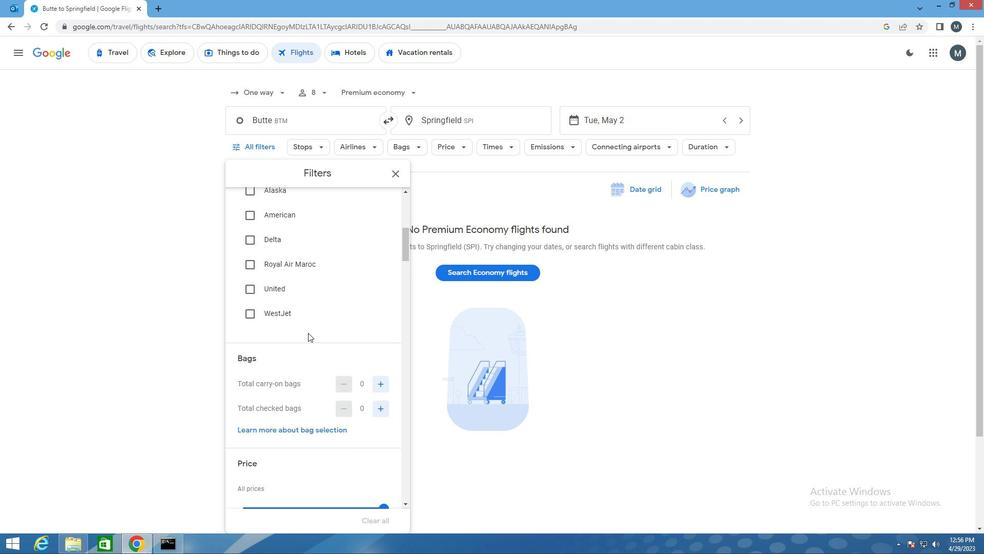 
Action: Mouse scrolled (319, 347) with delta (0, 0)
Screenshot: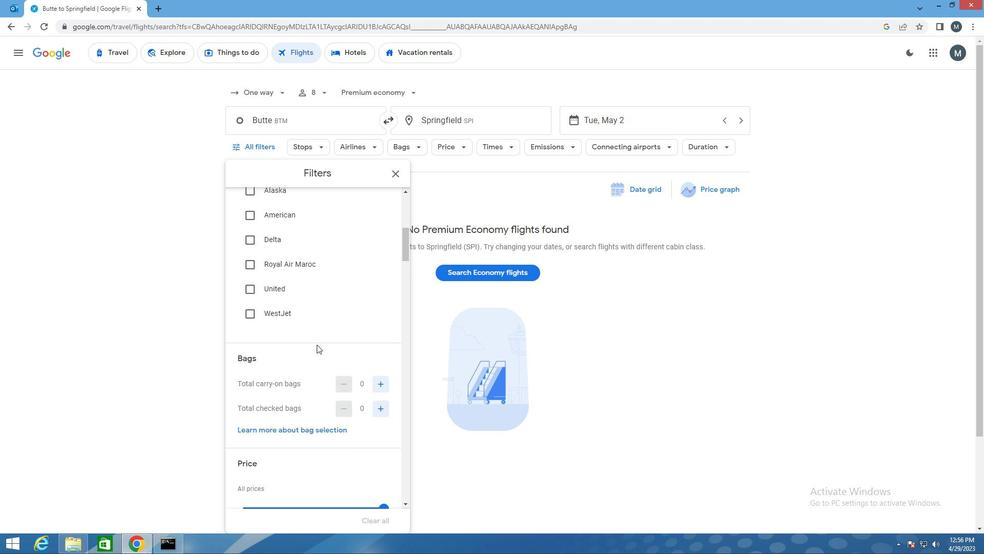 
Action: Mouse moved to (375, 357)
Screenshot: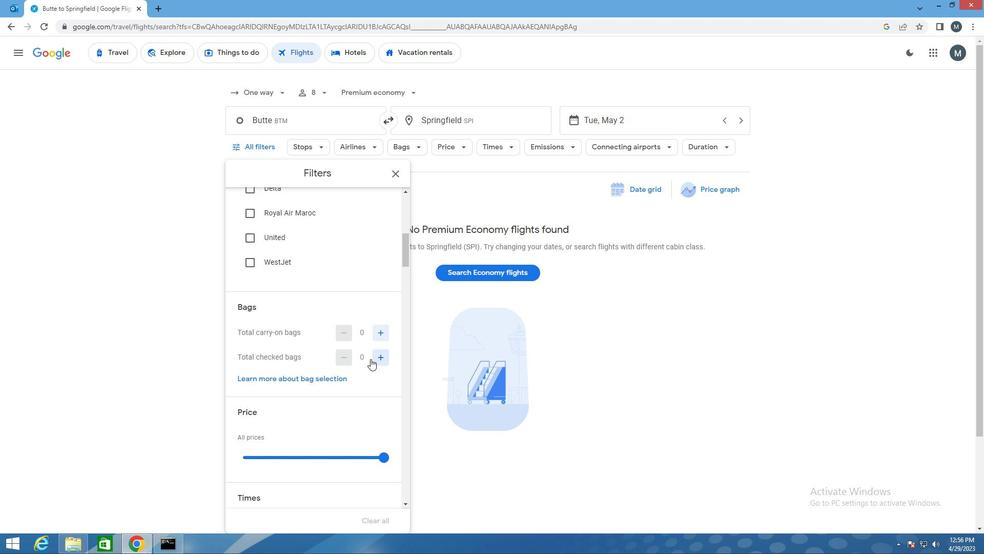 
Action: Mouse pressed left at (375, 357)
Screenshot: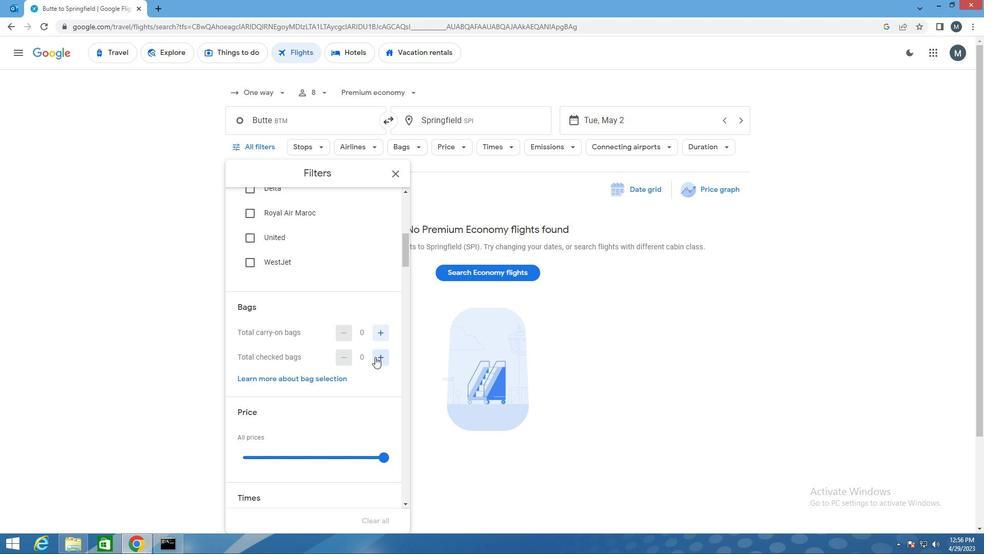 
Action: Mouse pressed left at (375, 357)
Screenshot: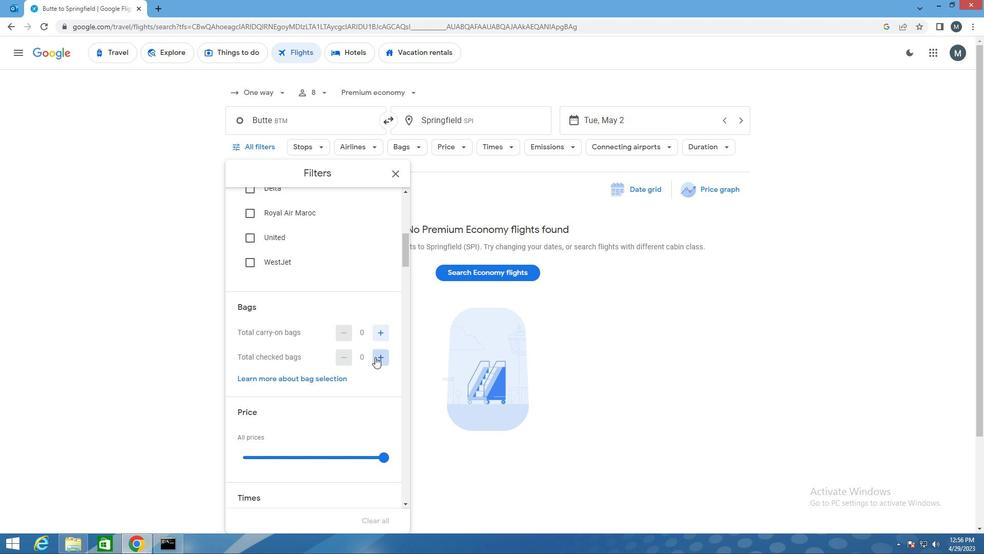 
Action: Mouse moved to (346, 344)
Screenshot: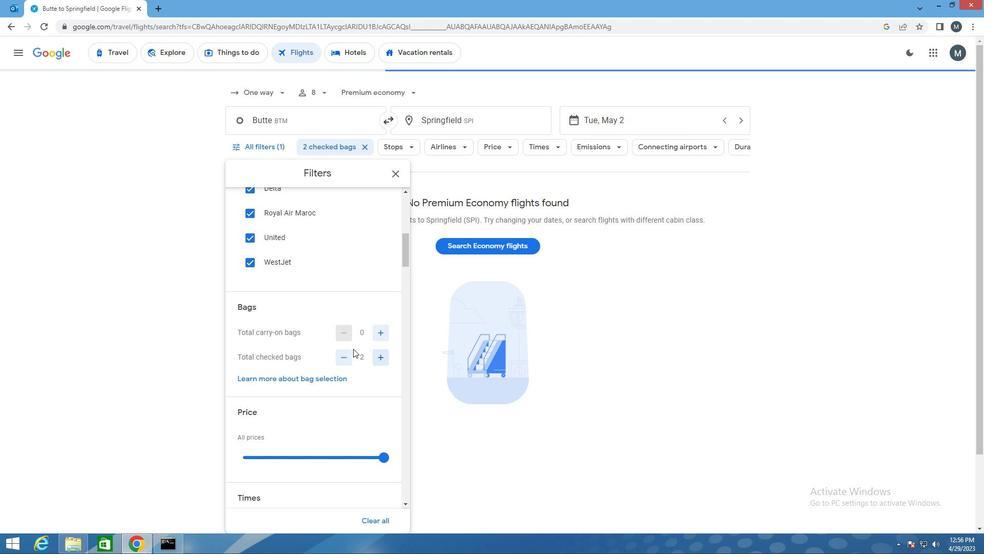 
Action: Mouse scrolled (346, 343) with delta (0, 0)
Screenshot: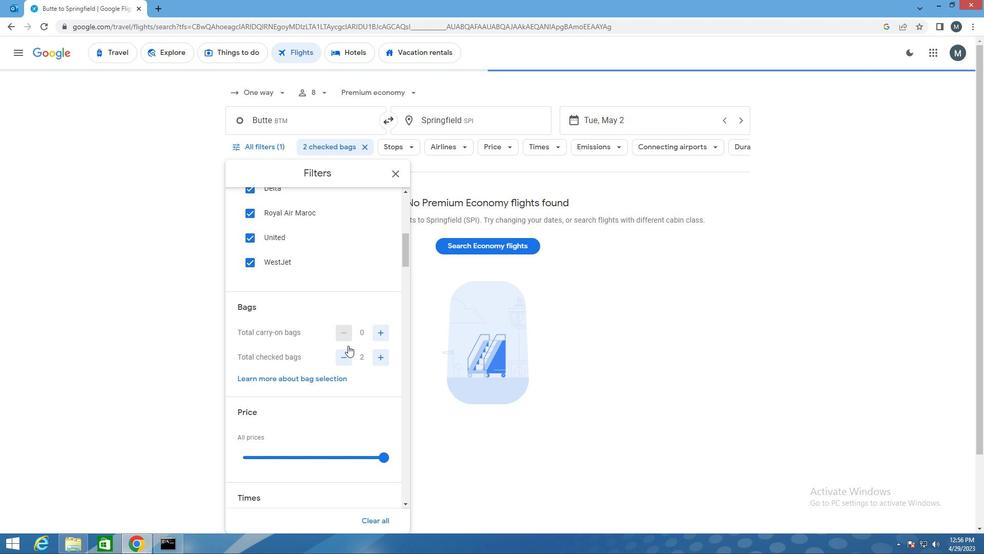 
Action: Mouse scrolled (346, 343) with delta (0, 0)
Screenshot: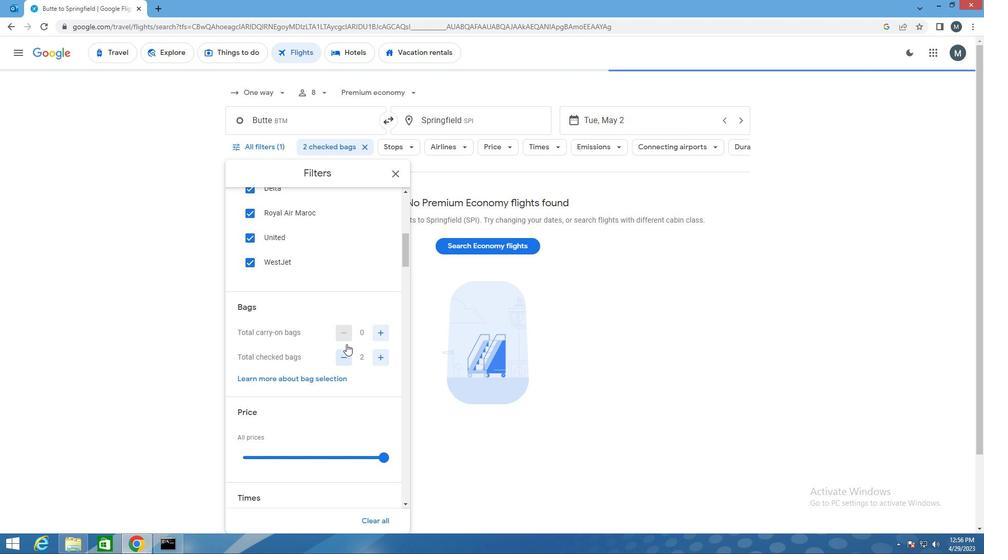 
Action: Mouse moved to (313, 355)
Screenshot: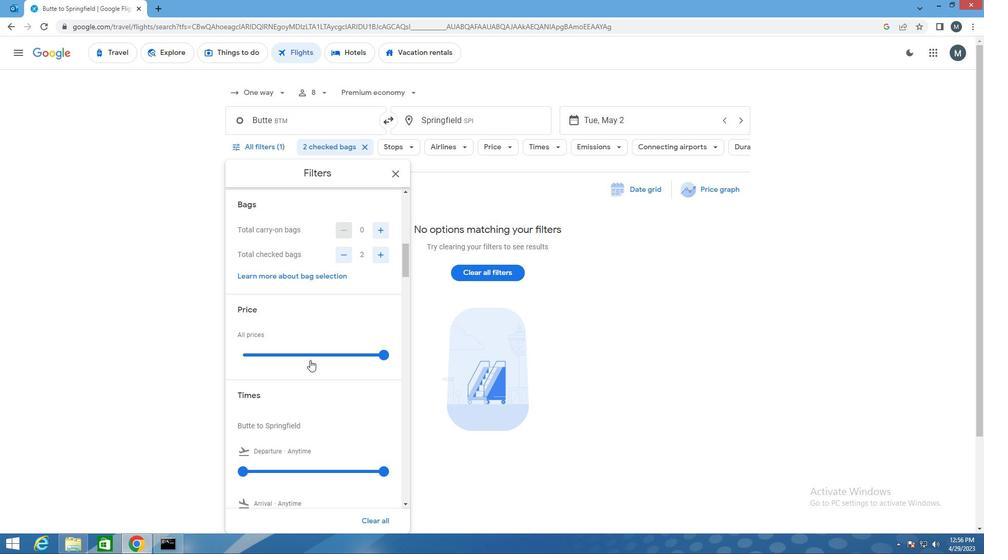 
Action: Mouse pressed left at (313, 355)
Screenshot: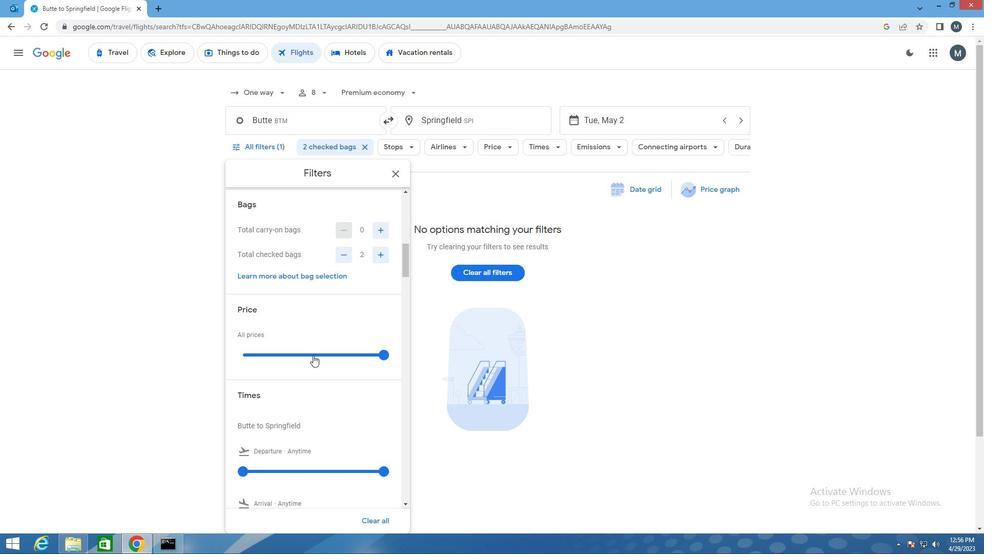 
Action: Mouse moved to (313, 354)
Screenshot: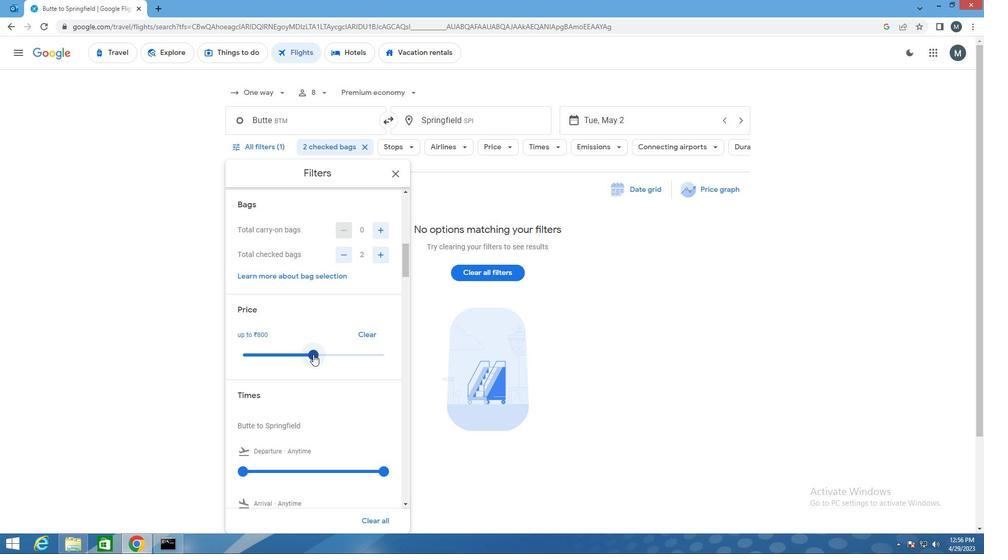 
Action: Mouse pressed left at (313, 354)
Screenshot: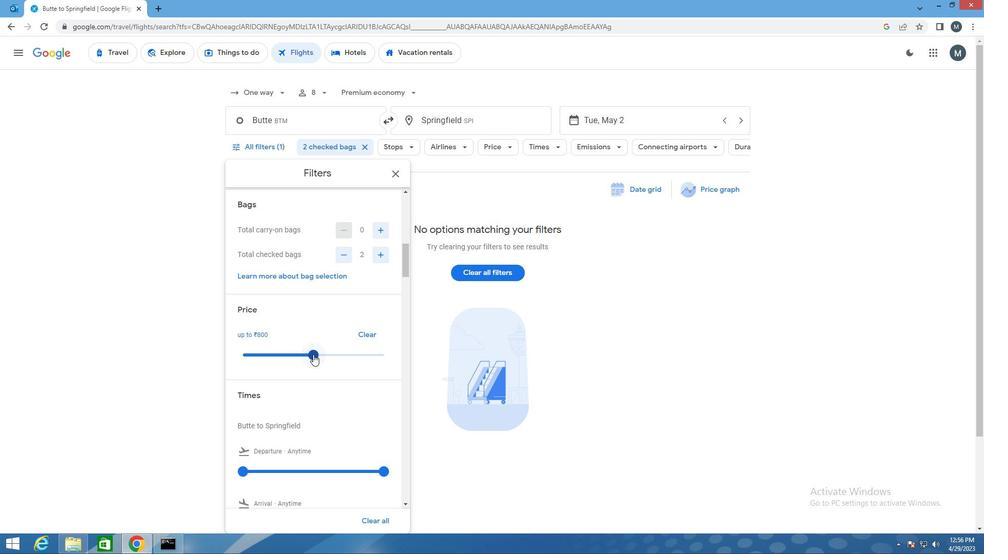 
Action: Mouse moved to (295, 337)
Screenshot: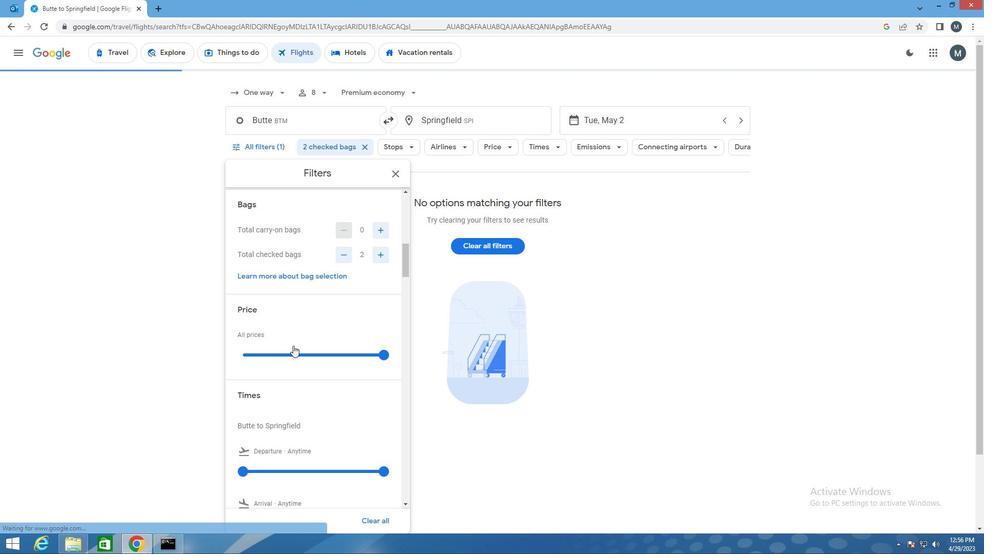 
Action: Mouse scrolled (295, 336) with delta (0, 0)
Screenshot: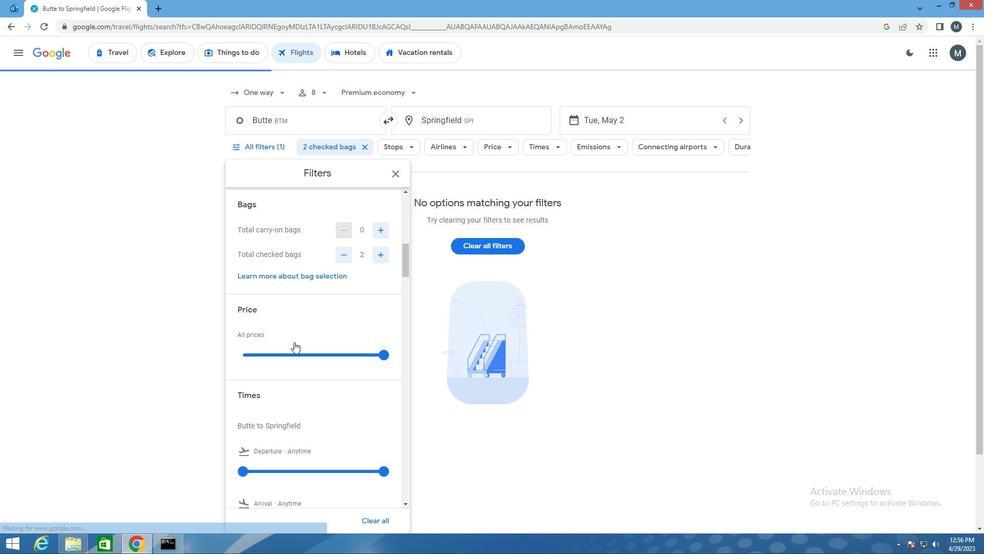 
Action: Mouse scrolled (295, 336) with delta (0, 0)
Screenshot: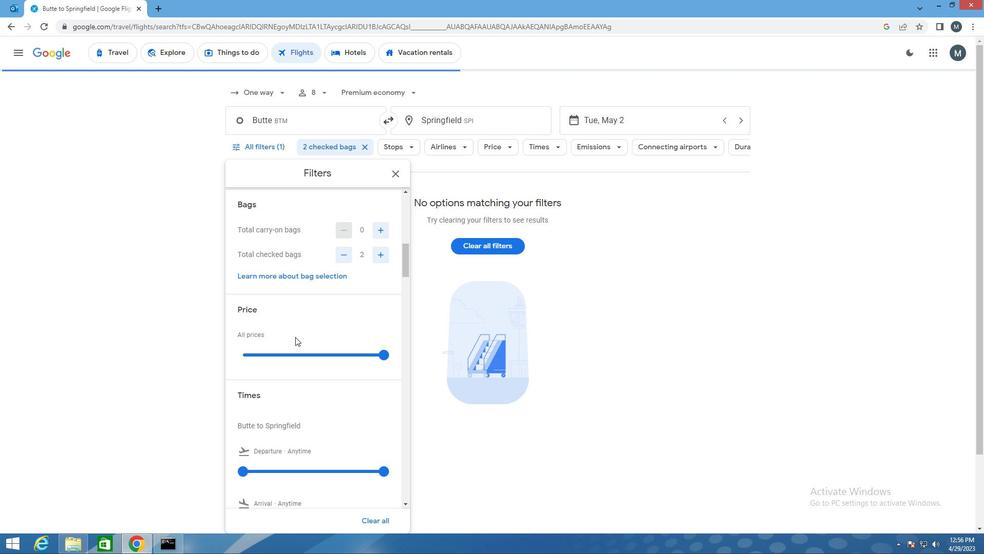 
Action: Mouse moved to (317, 365)
Screenshot: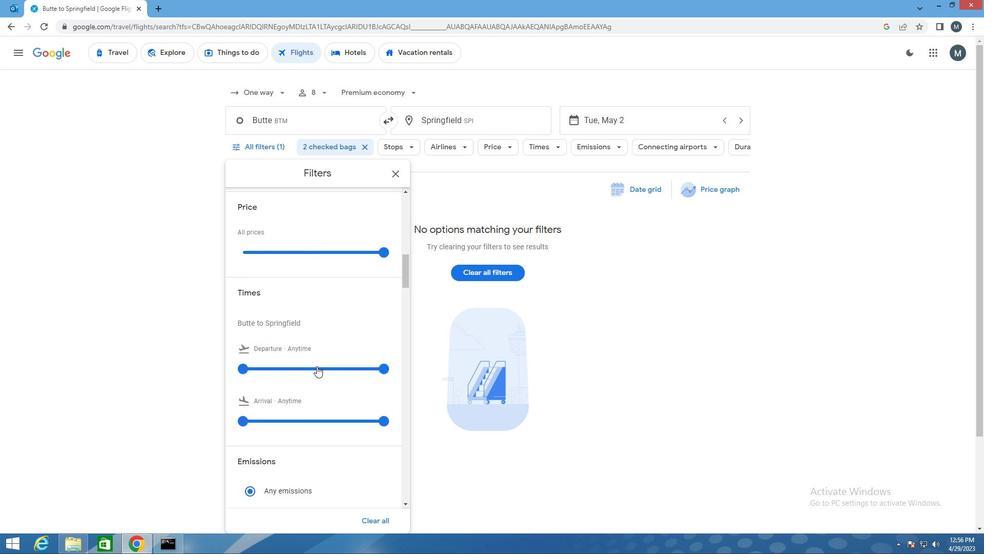 
Action: Mouse pressed left at (317, 365)
Screenshot: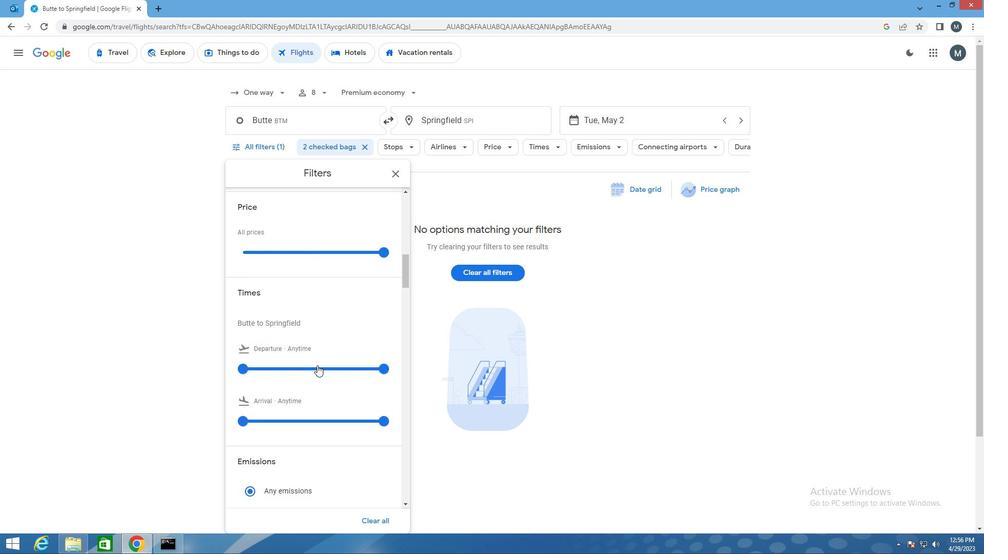 
Action: Mouse moved to (315, 366)
Screenshot: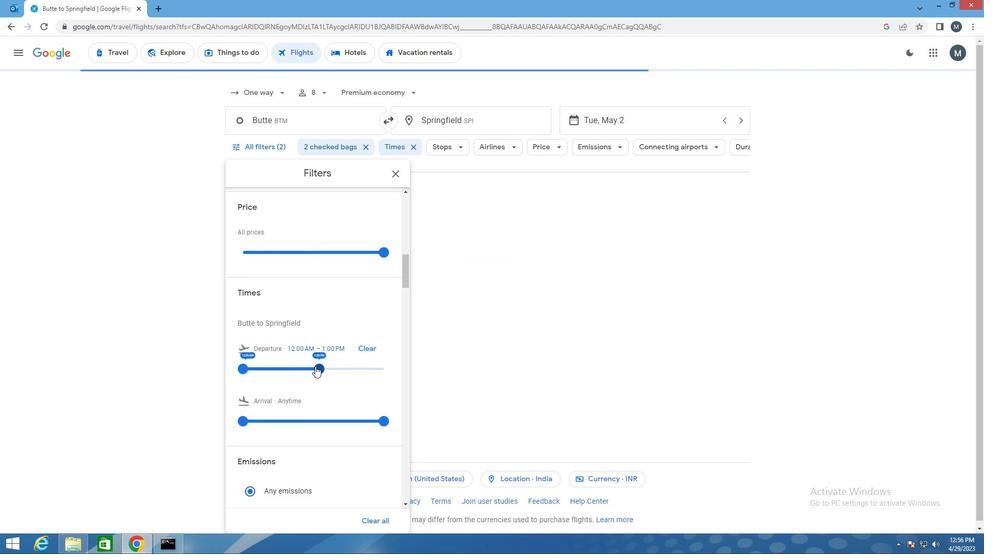 
Action: Mouse pressed left at (315, 366)
Screenshot: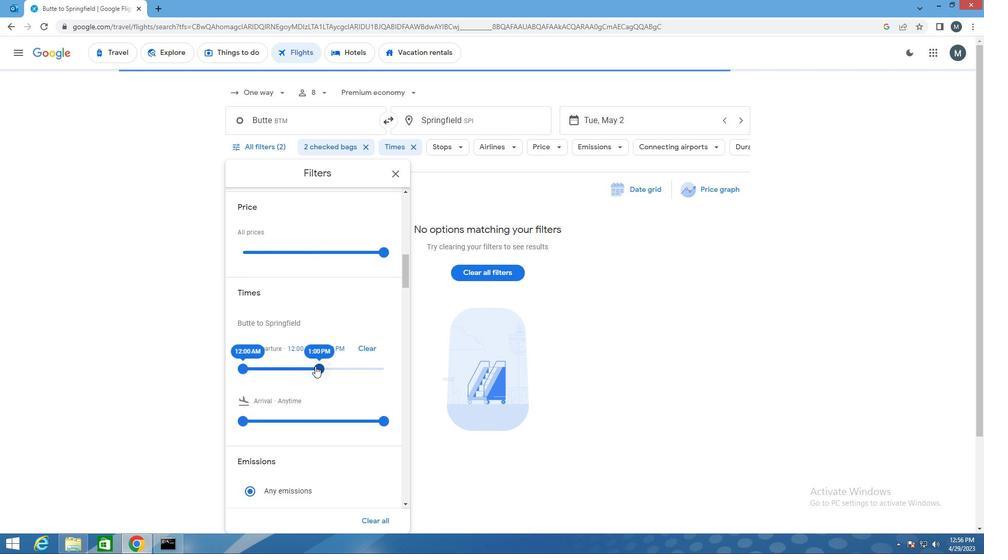 
Action: Mouse moved to (244, 365)
Screenshot: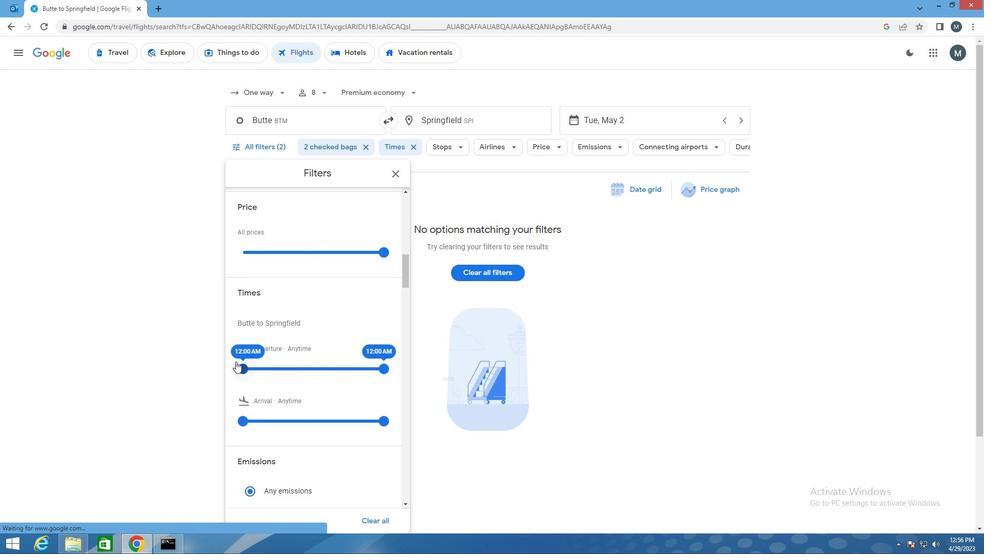 
Action: Mouse pressed left at (244, 365)
Screenshot: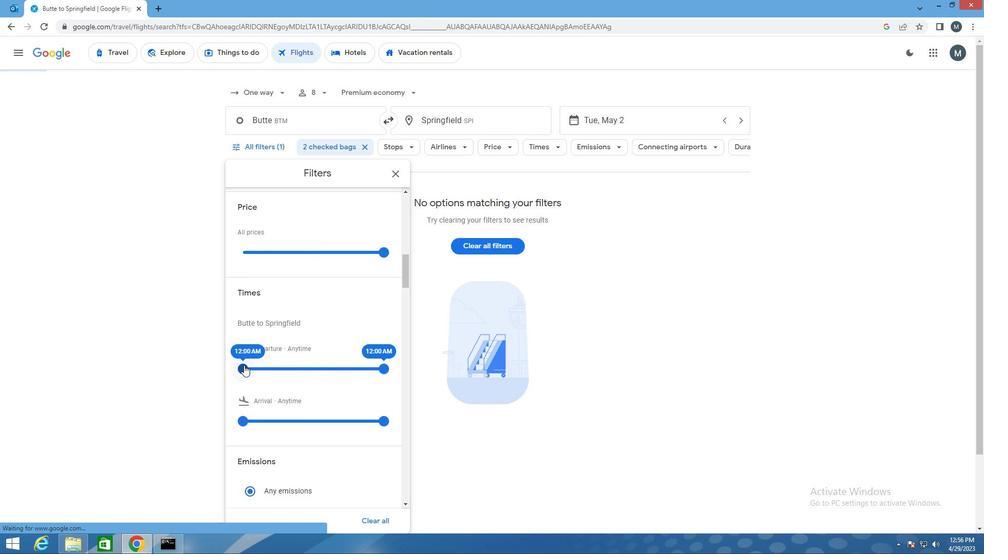 
Action: Mouse moved to (379, 367)
Screenshot: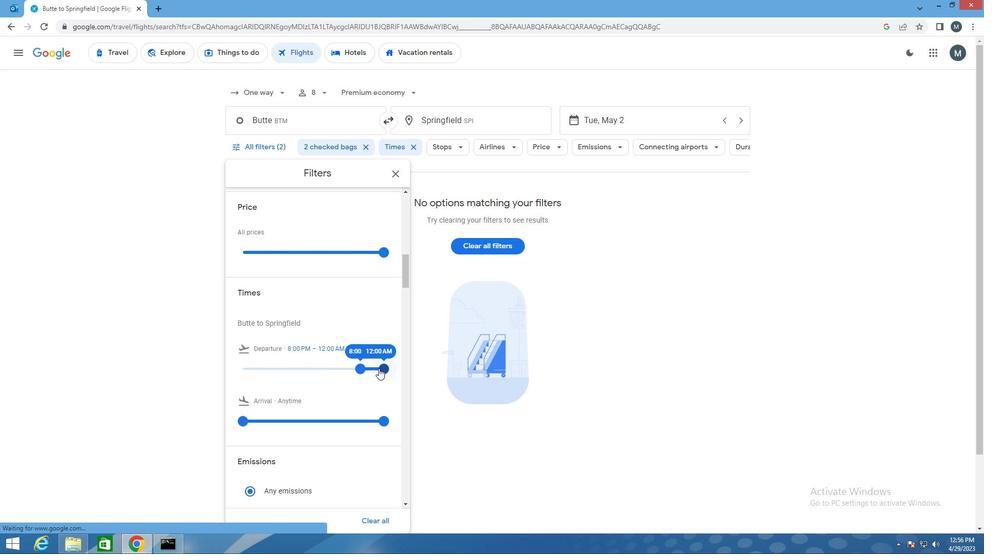 
Action: Mouse pressed left at (379, 367)
Screenshot: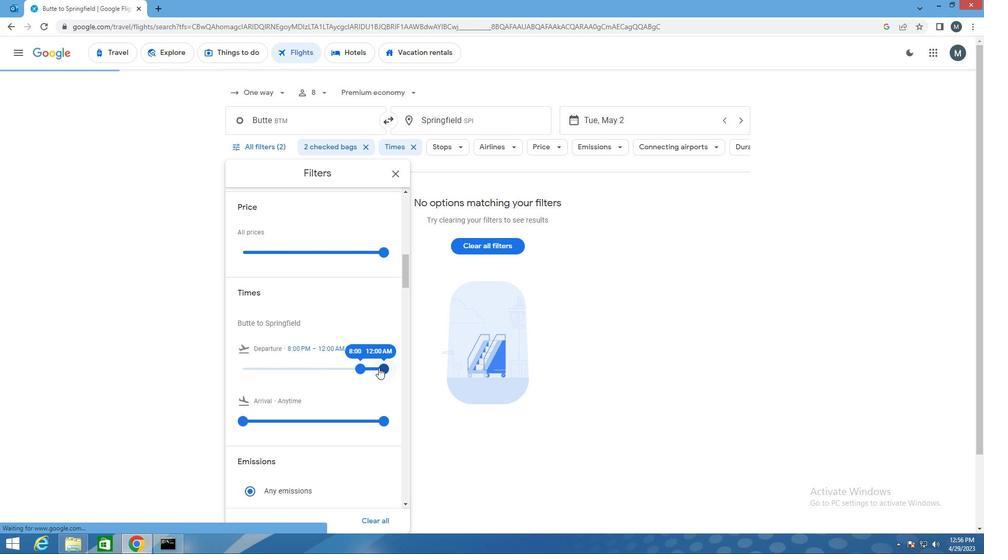 
Action: Mouse moved to (359, 363)
Screenshot: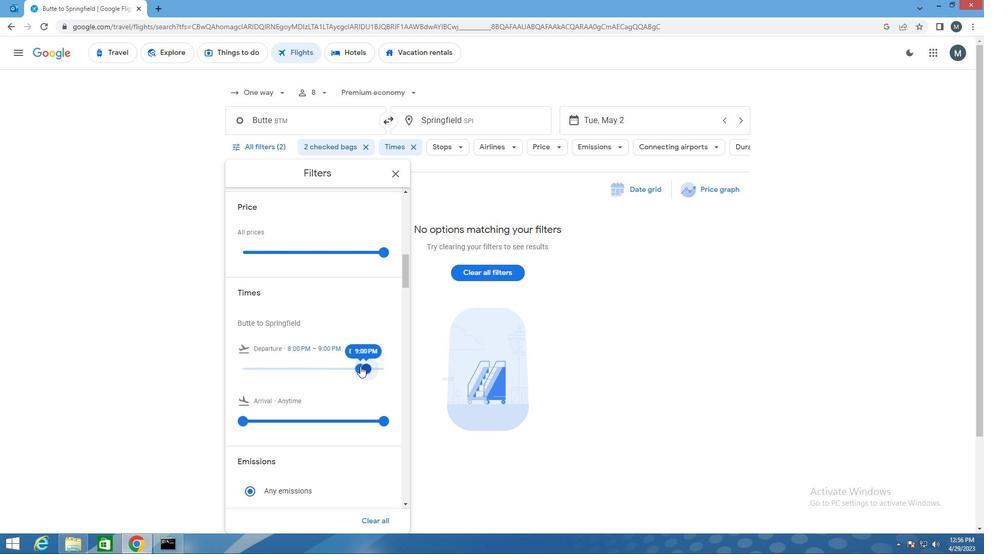 
Action: Mouse scrolled (359, 362) with delta (0, 0)
Screenshot: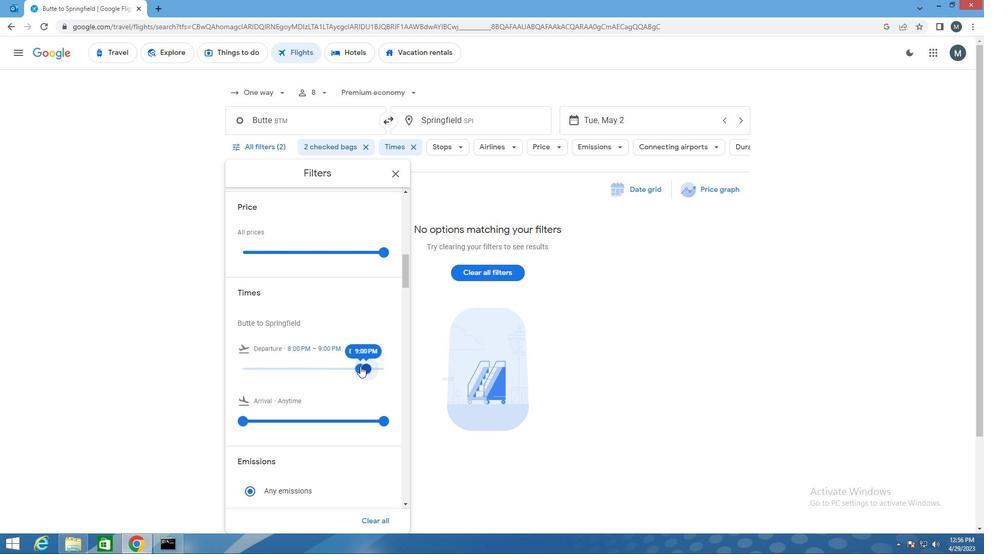 
Action: Mouse moved to (358, 363)
Screenshot: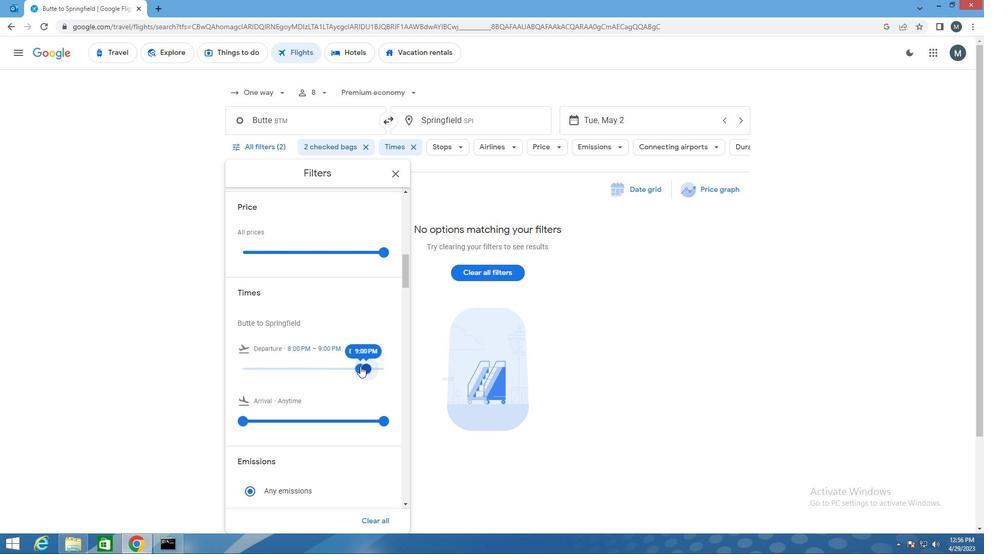 
Action: Mouse scrolled (358, 362) with delta (0, 0)
Screenshot: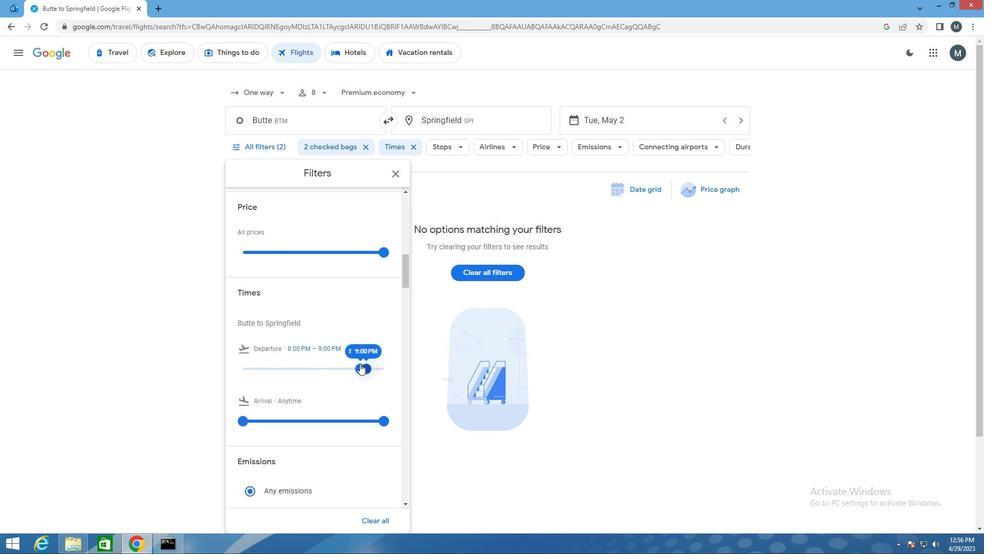 
Action: Mouse scrolled (358, 362) with delta (0, 0)
Screenshot: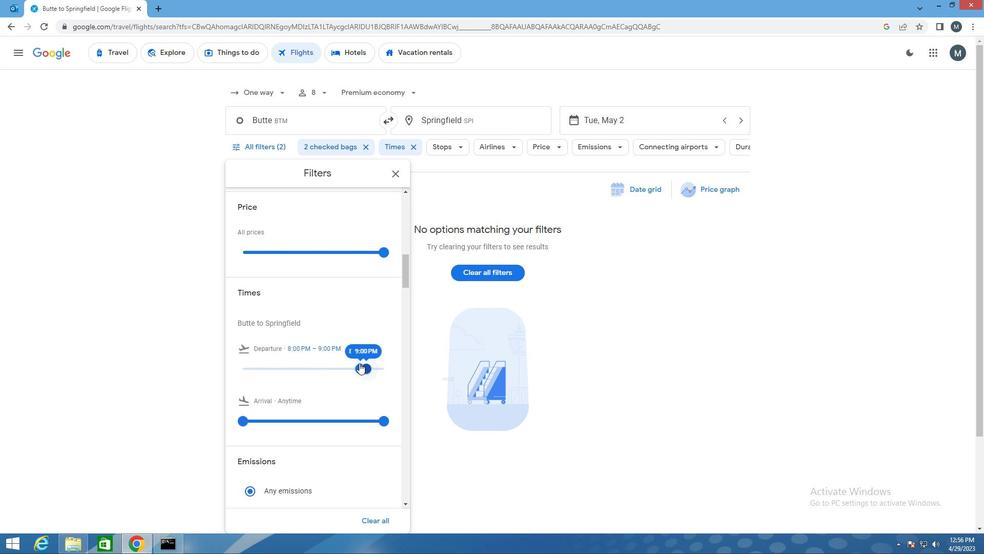 
Action: Mouse moved to (393, 175)
Screenshot: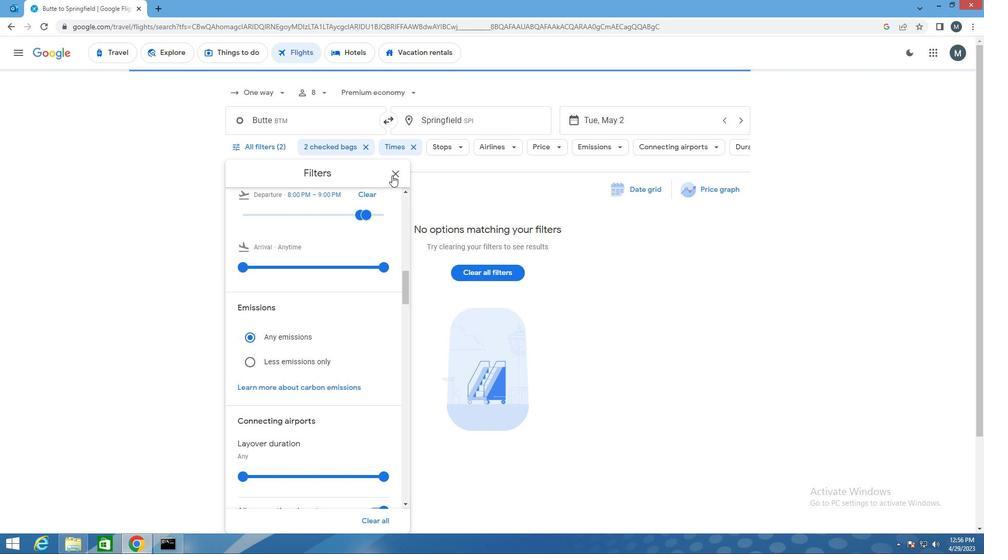 
Action: Mouse pressed left at (393, 175)
Screenshot: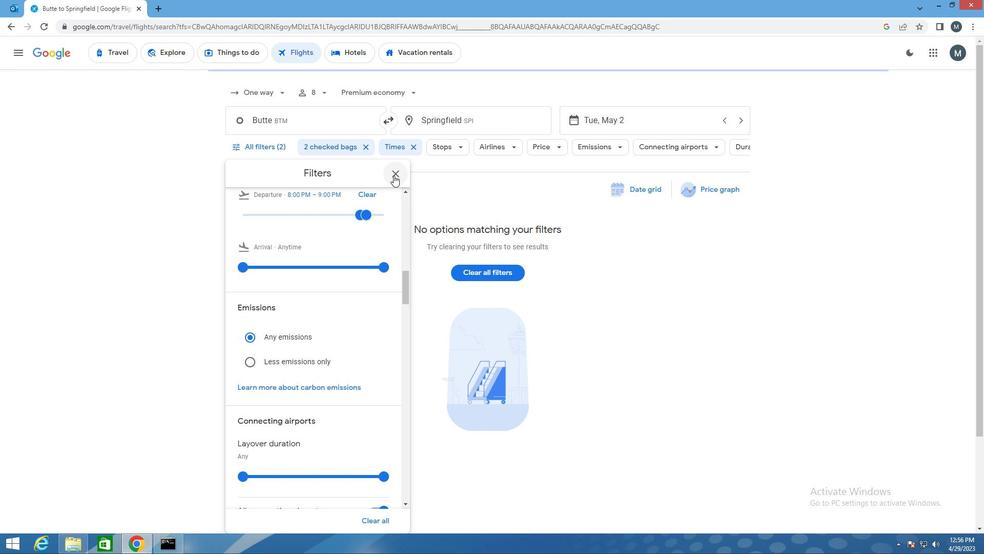 
Action: Mouse moved to (394, 175)
Screenshot: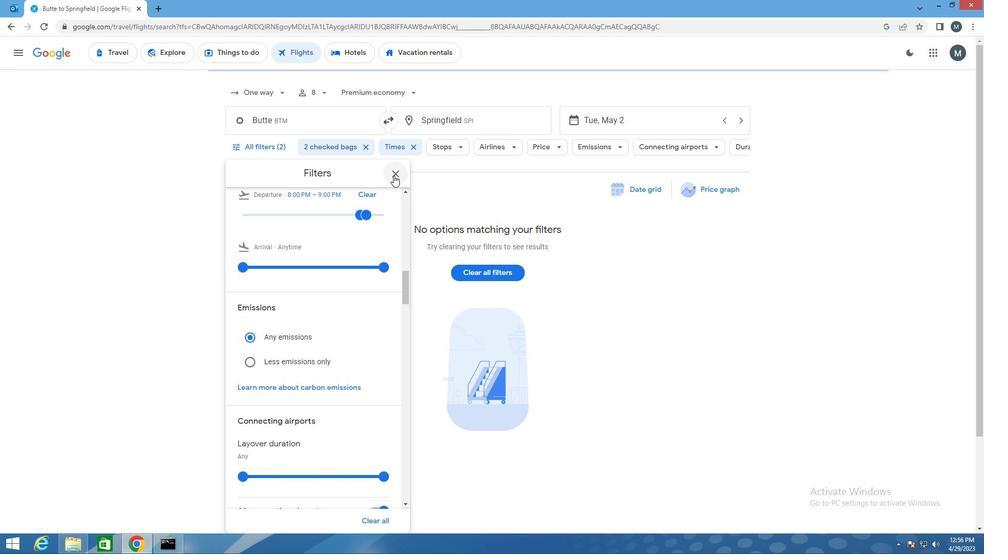 
